 Task: Search one way flight ticket for 5 adults, 2 children, 1 infant in seat and 1 infant on lap in economy from San Jose: Norman Y. Mineta San Jose International Airport to South Bend: South Bend International Airport on 8-6-2023. Choice of flights is Southwest. Number of bags: 1 carry on bag. Price is upto 98000. Outbound departure time preference is 23:15.
Action: Mouse moved to (223, 318)
Screenshot: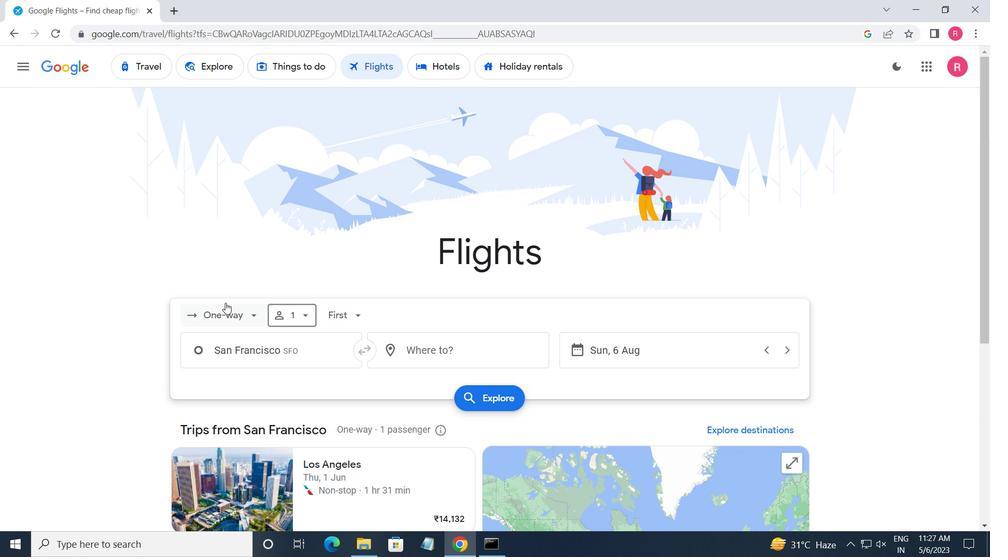 
Action: Mouse pressed left at (223, 318)
Screenshot: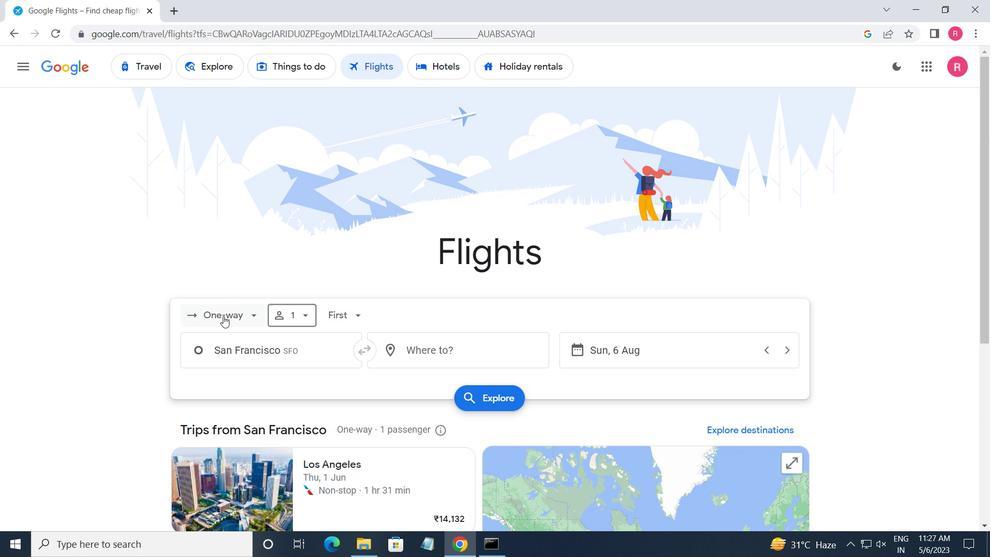 
Action: Mouse moved to (255, 364)
Screenshot: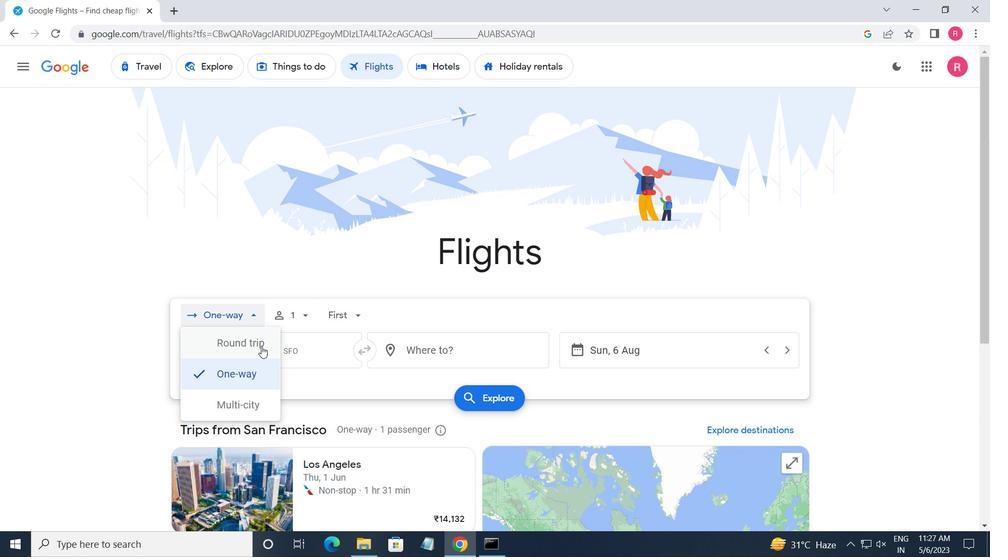 
Action: Mouse pressed left at (255, 364)
Screenshot: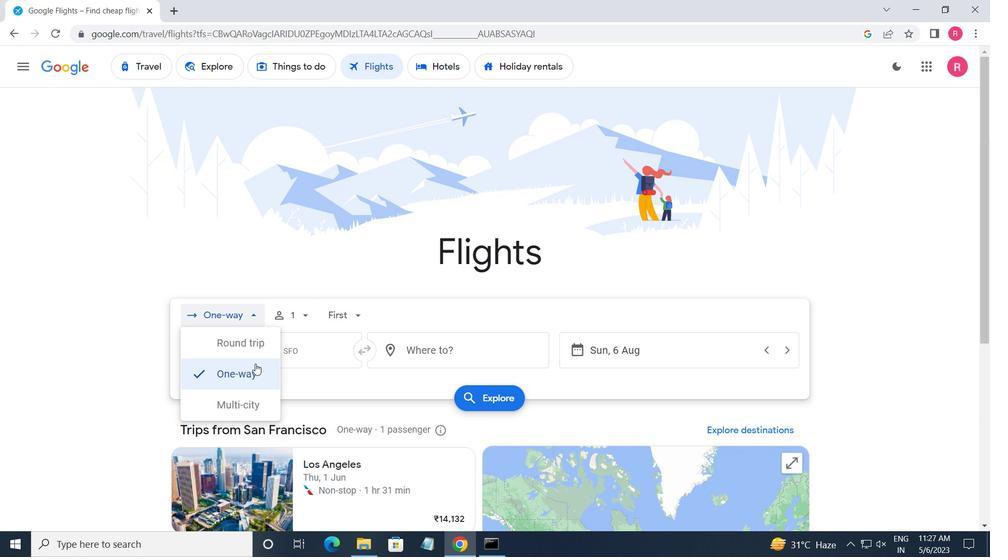 
Action: Mouse moved to (289, 323)
Screenshot: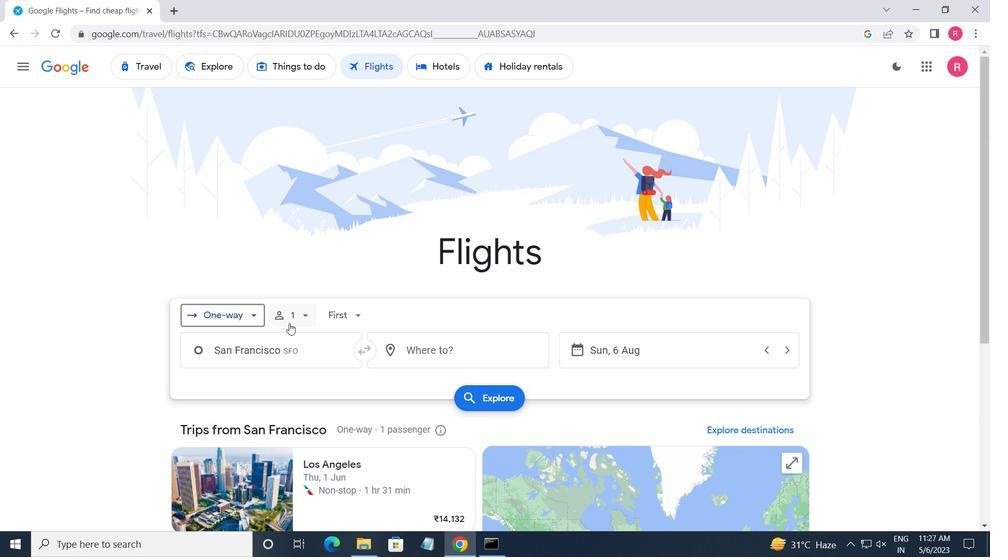 
Action: Mouse pressed left at (289, 323)
Screenshot: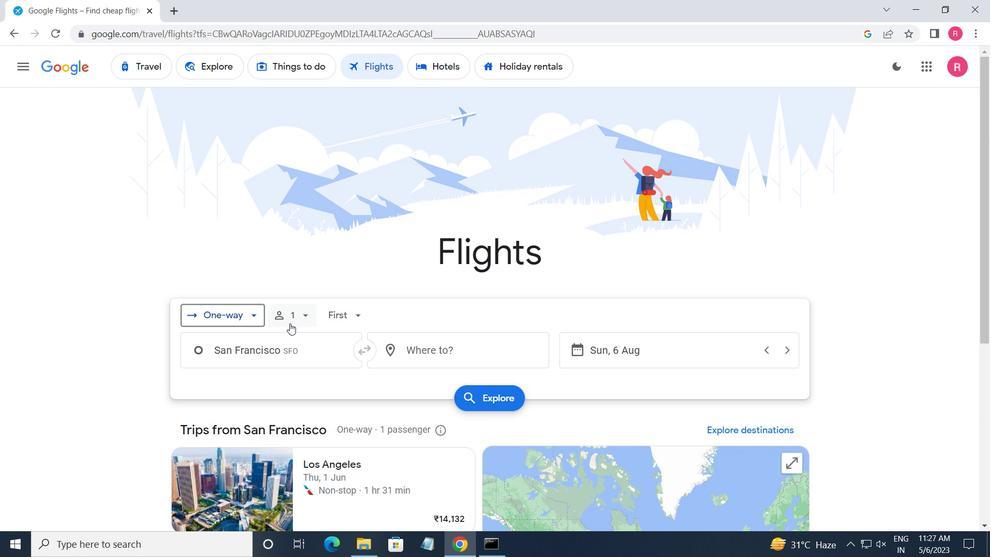 
Action: Mouse moved to (412, 356)
Screenshot: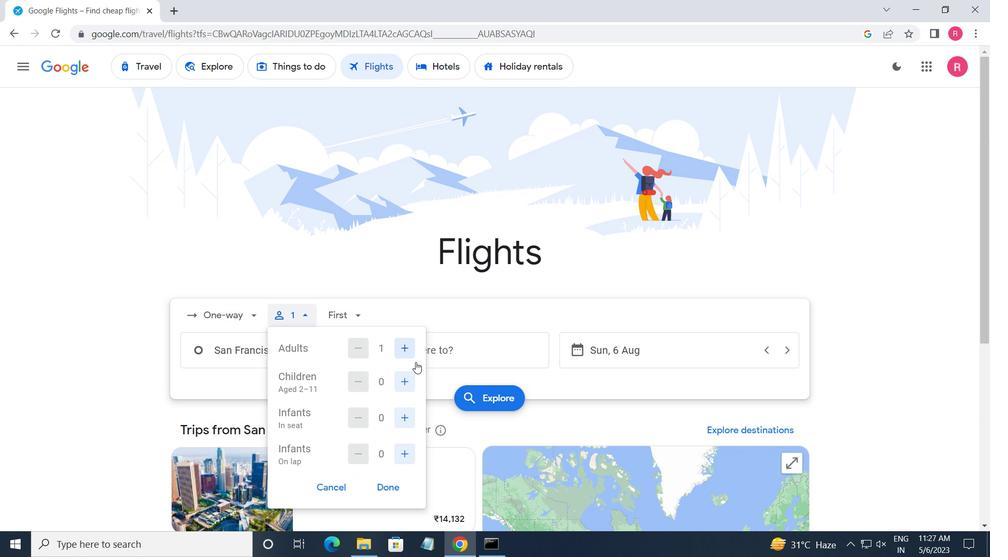 
Action: Mouse pressed left at (412, 356)
Screenshot: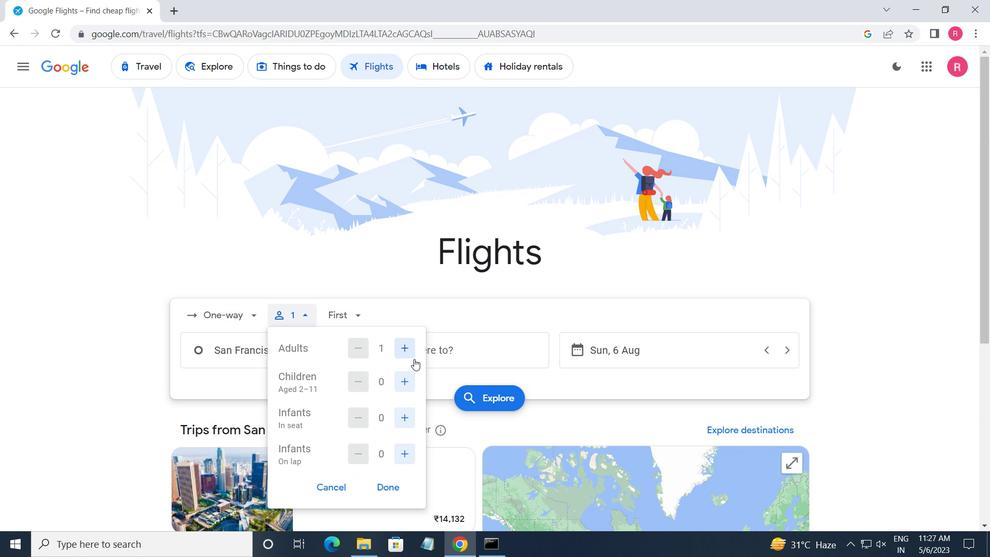 
Action: Mouse pressed left at (412, 356)
Screenshot: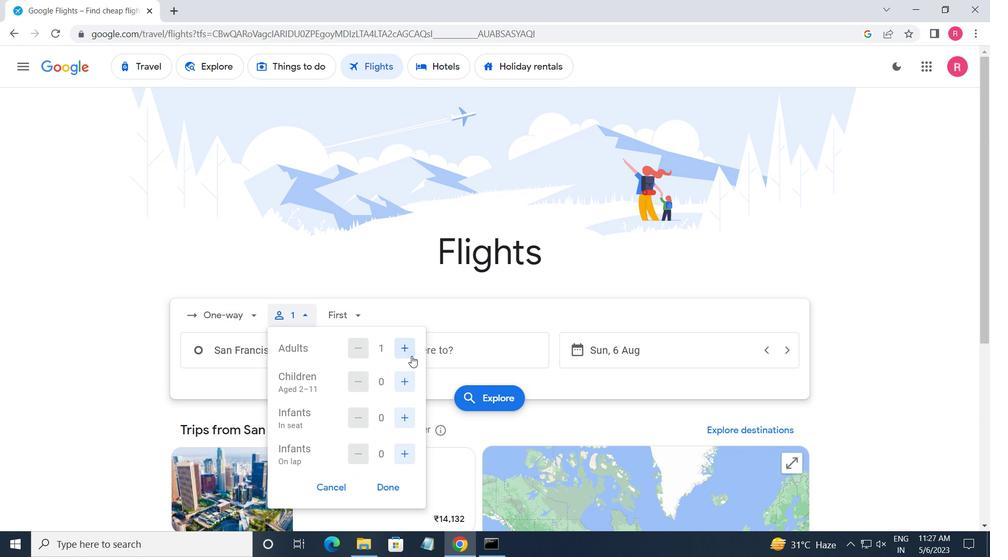 
Action: Mouse pressed left at (412, 356)
Screenshot: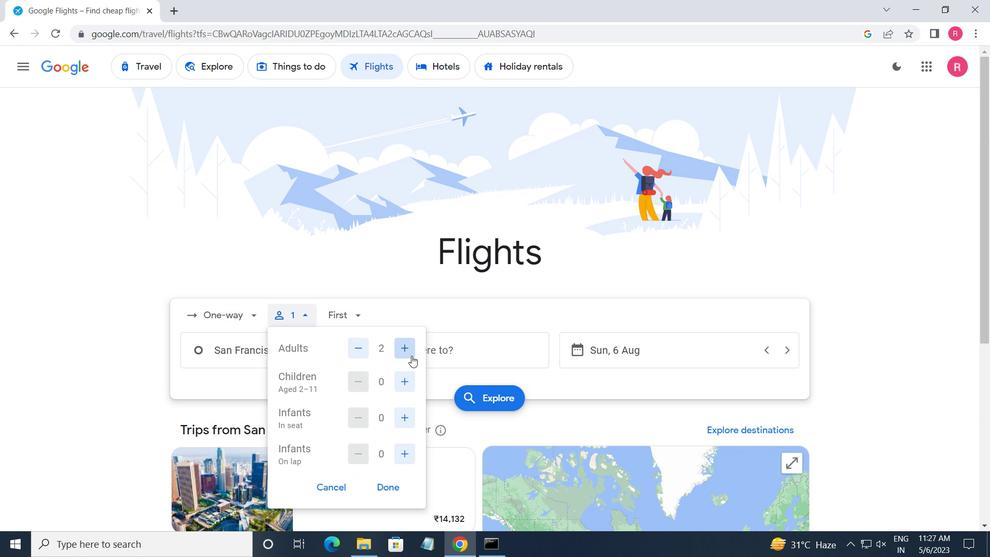 
Action: Mouse pressed left at (412, 356)
Screenshot: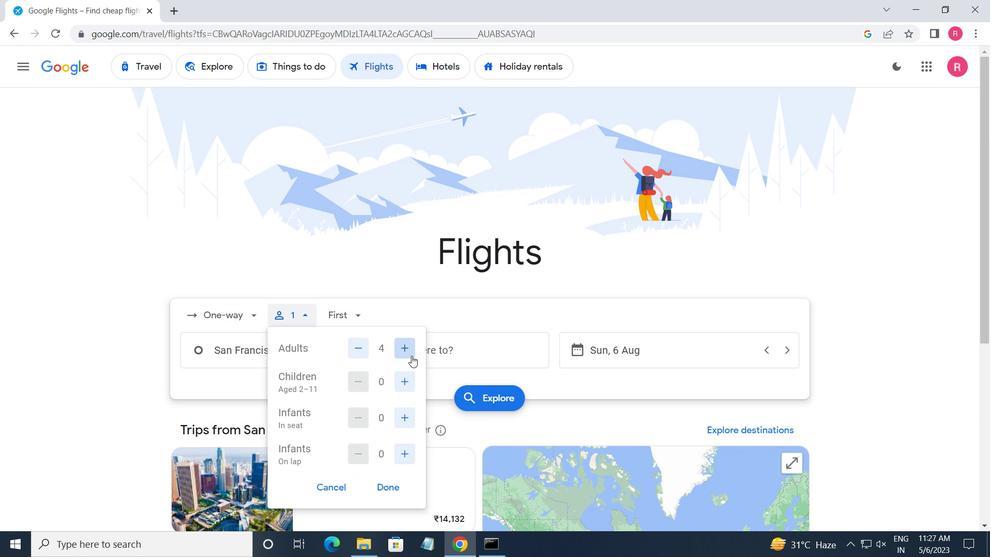 
Action: Mouse moved to (406, 379)
Screenshot: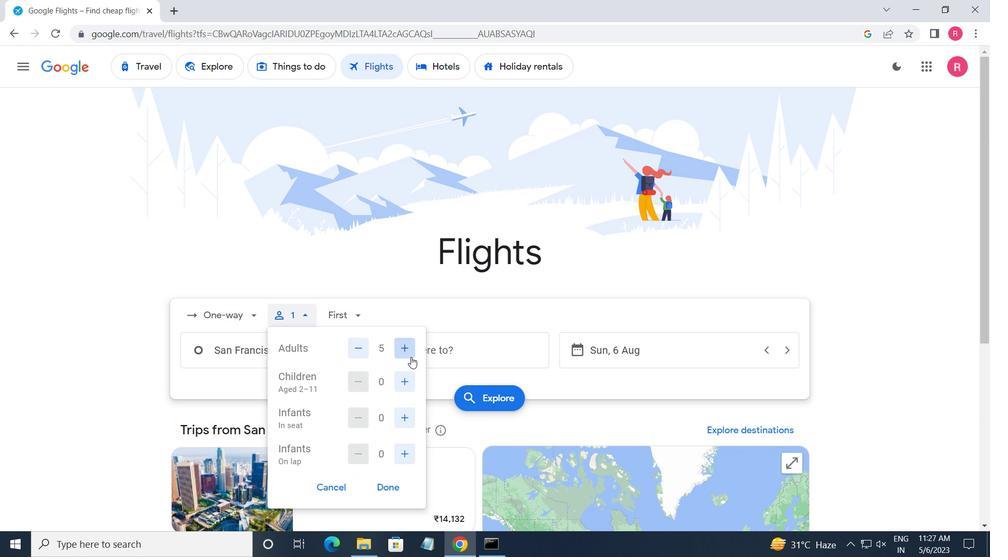 
Action: Mouse pressed left at (406, 379)
Screenshot: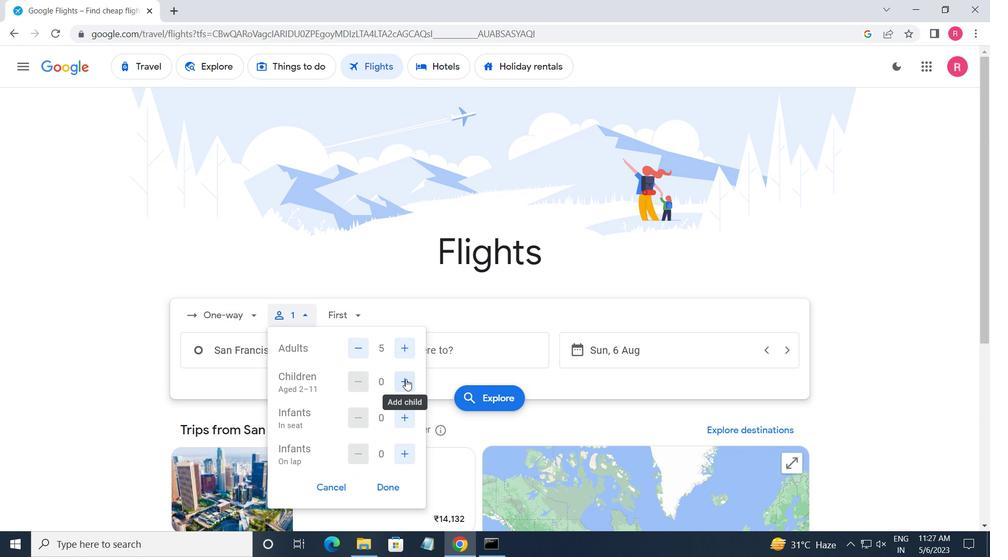 
Action: Mouse pressed left at (406, 379)
Screenshot: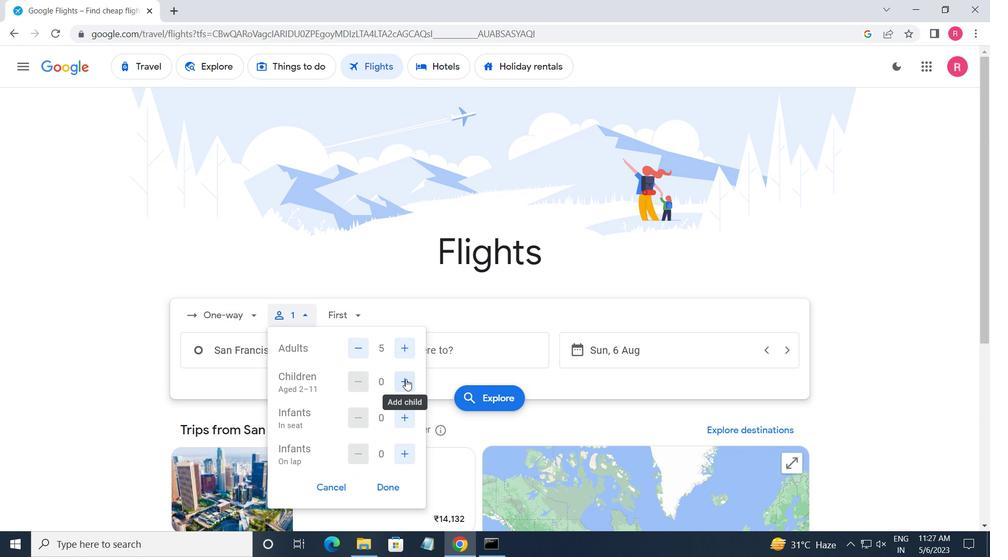
Action: Mouse moved to (406, 425)
Screenshot: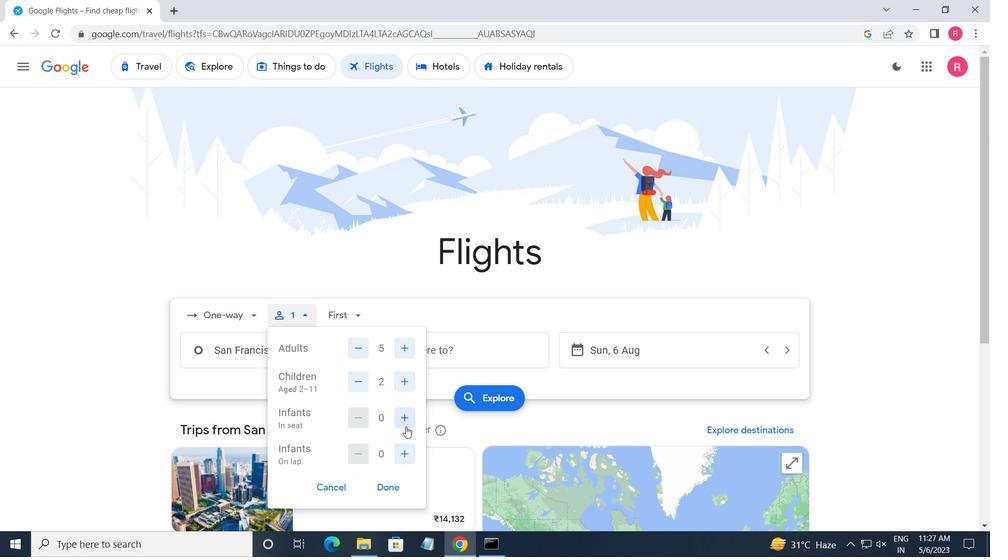 
Action: Mouse pressed left at (406, 425)
Screenshot: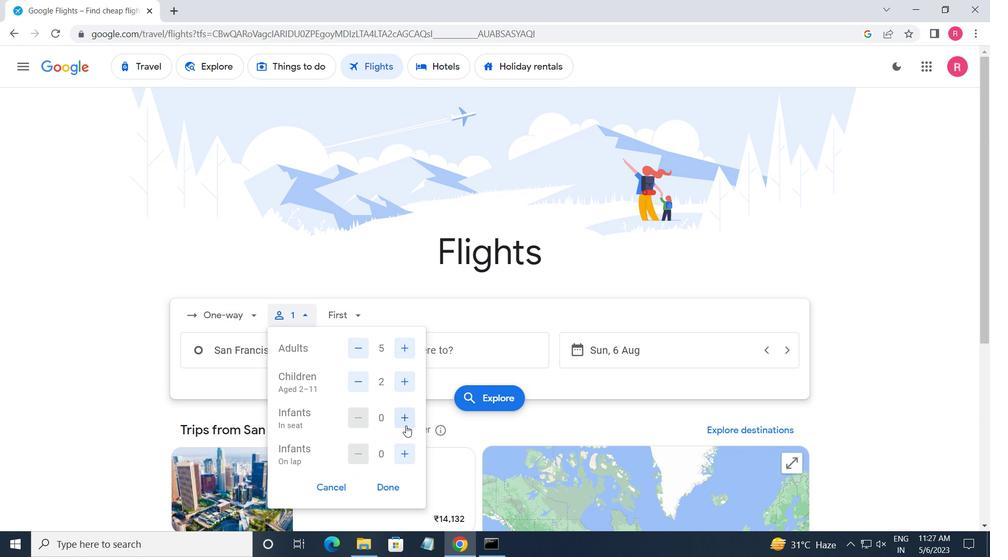 
Action: Mouse moved to (407, 448)
Screenshot: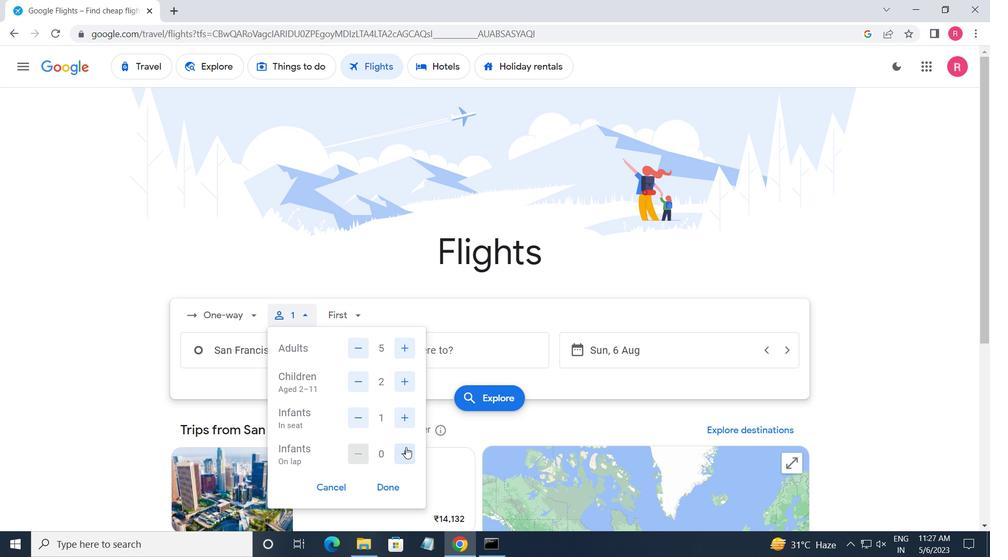 
Action: Mouse pressed left at (407, 448)
Screenshot: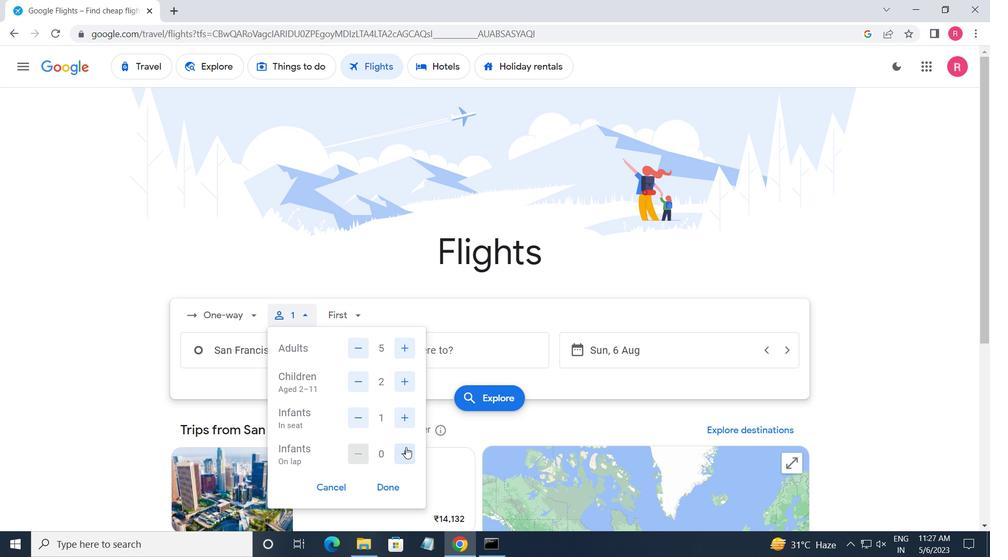 
Action: Mouse moved to (393, 484)
Screenshot: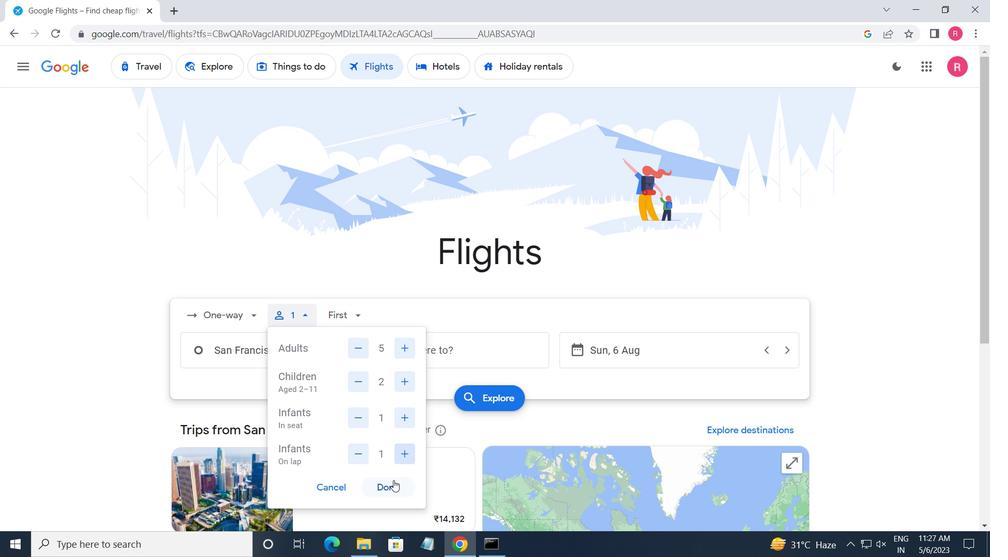 
Action: Mouse pressed left at (393, 484)
Screenshot: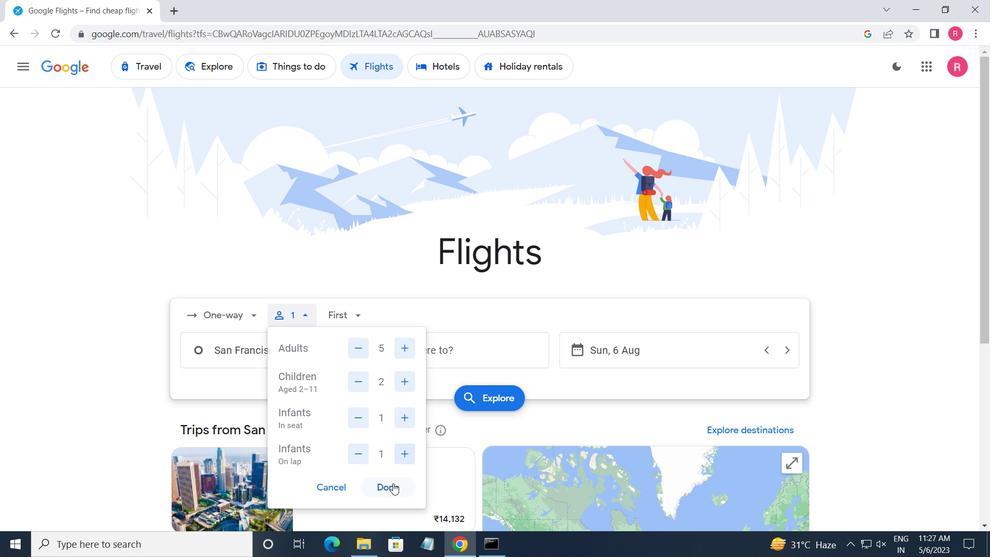 
Action: Mouse moved to (359, 316)
Screenshot: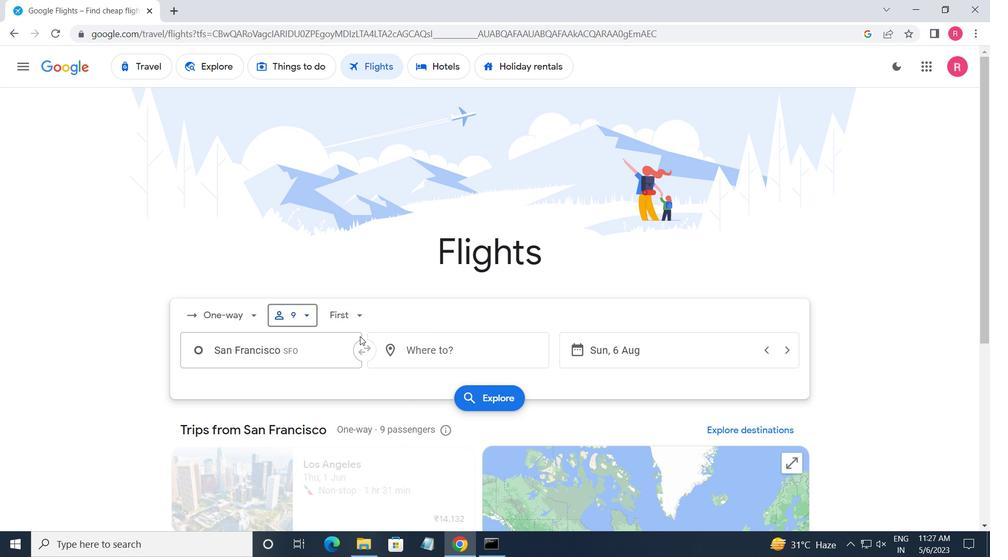 
Action: Mouse pressed left at (359, 316)
Screenshot: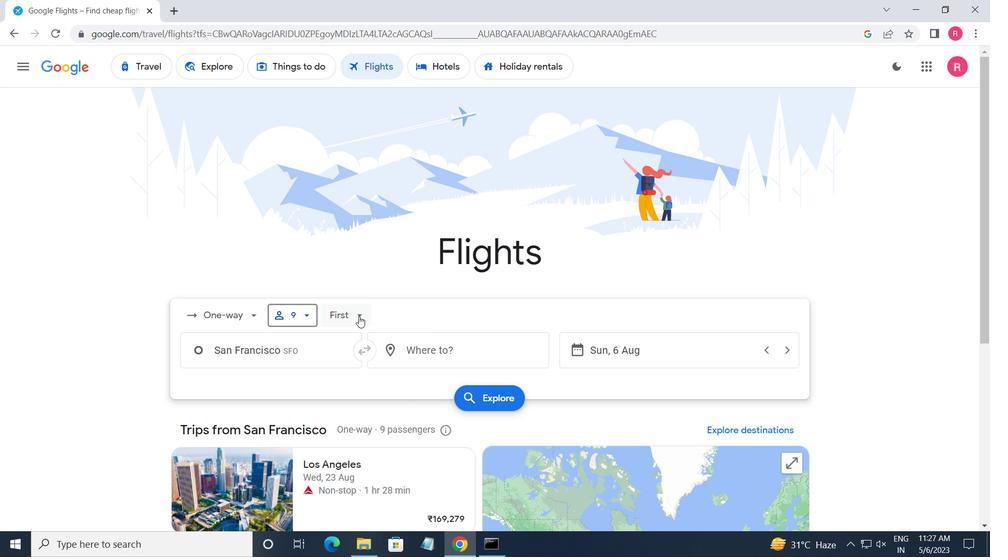 
Action: Mouse moved to (364, 346)
Screenshot: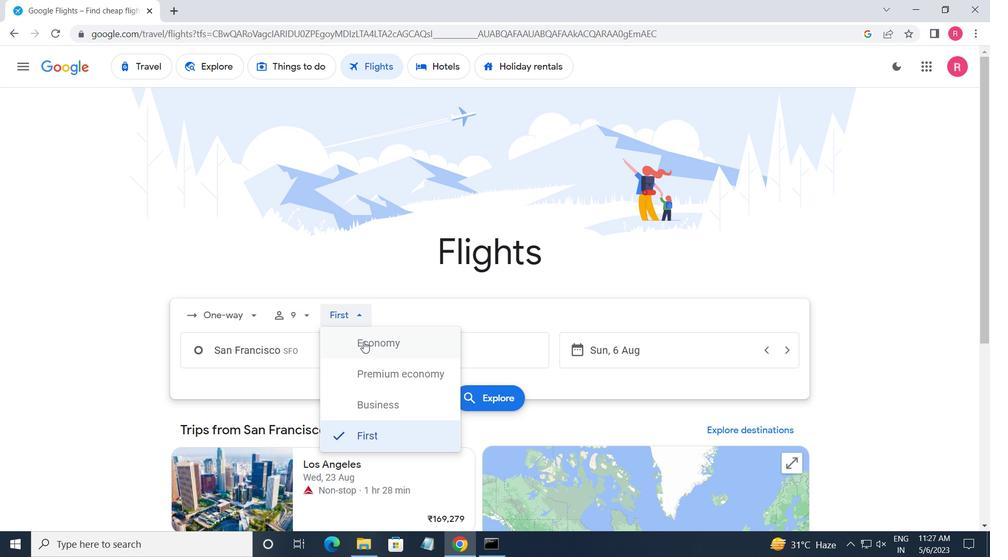 
Action: Mouse pressed left at (364, 346)
Screenshot: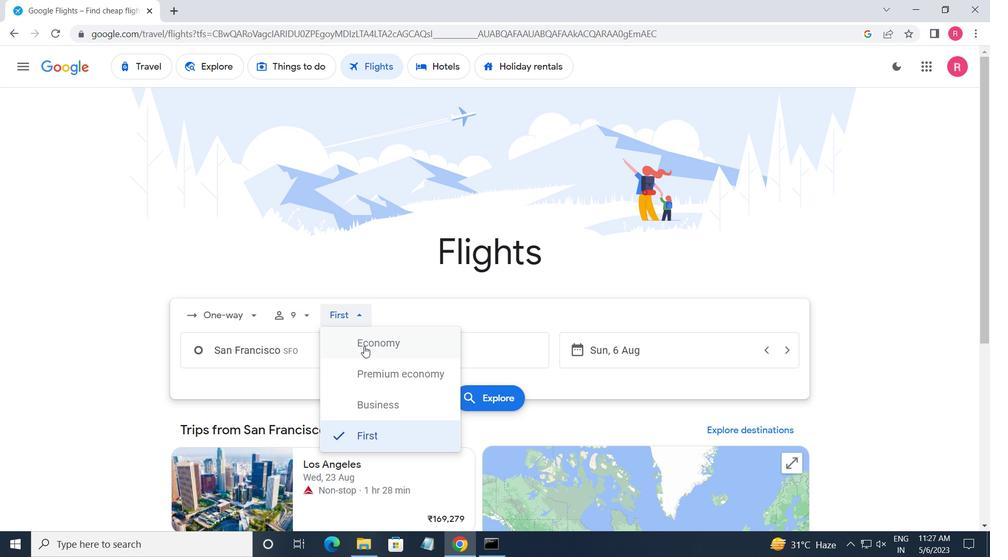 
Action: Mouse moved to (325, 349)
Screenshot: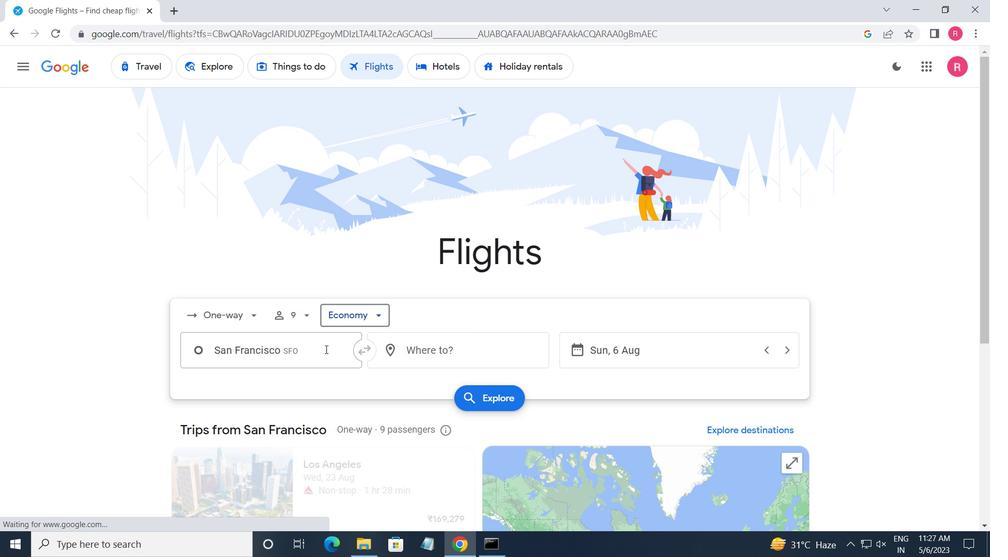 
Action: Mouse pressed left at (325, 349)
Screenshot: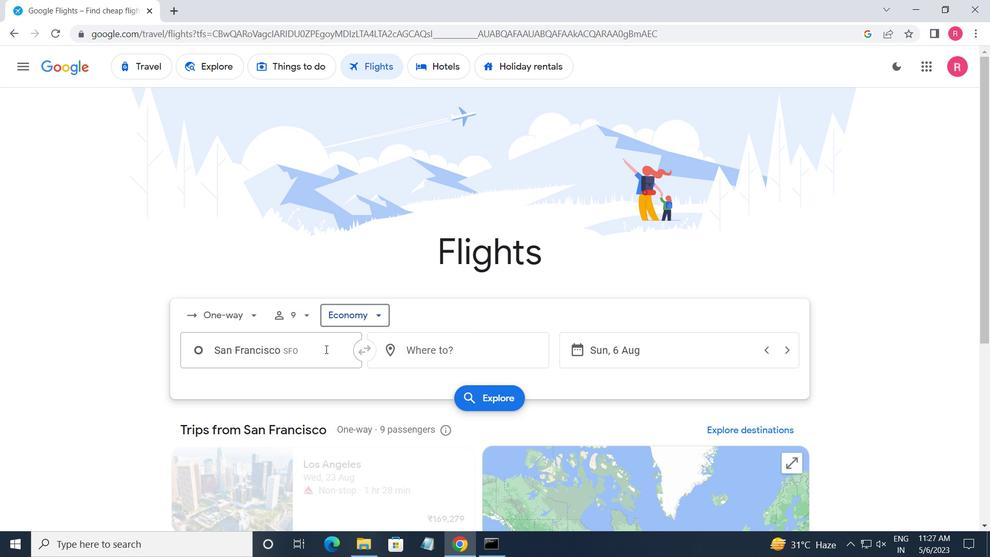 
Action: Mouse moved to (324, 349)
Screenshot: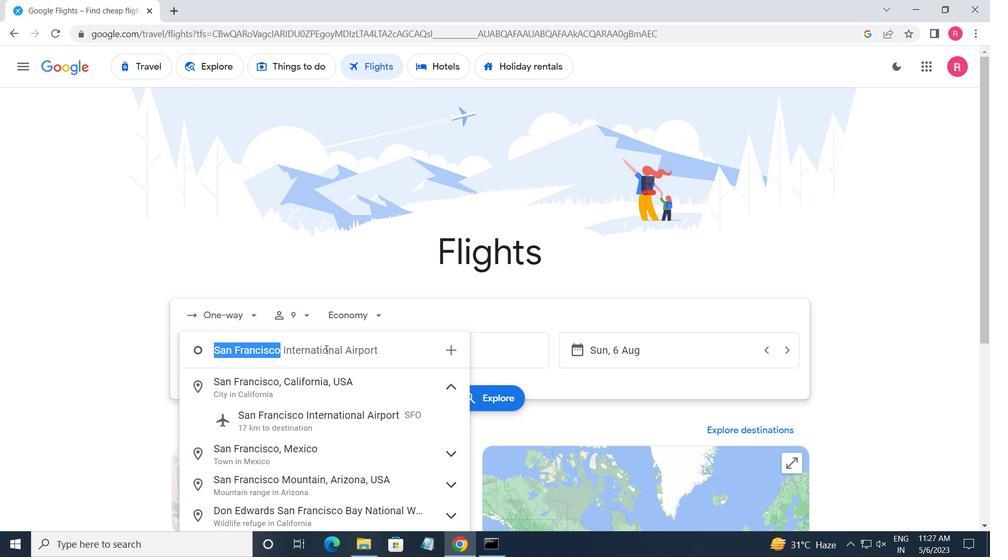 
Action: Key pressed <Key.shift>SAN<Key.space><Key.shift_r>JOSE
Screenshot: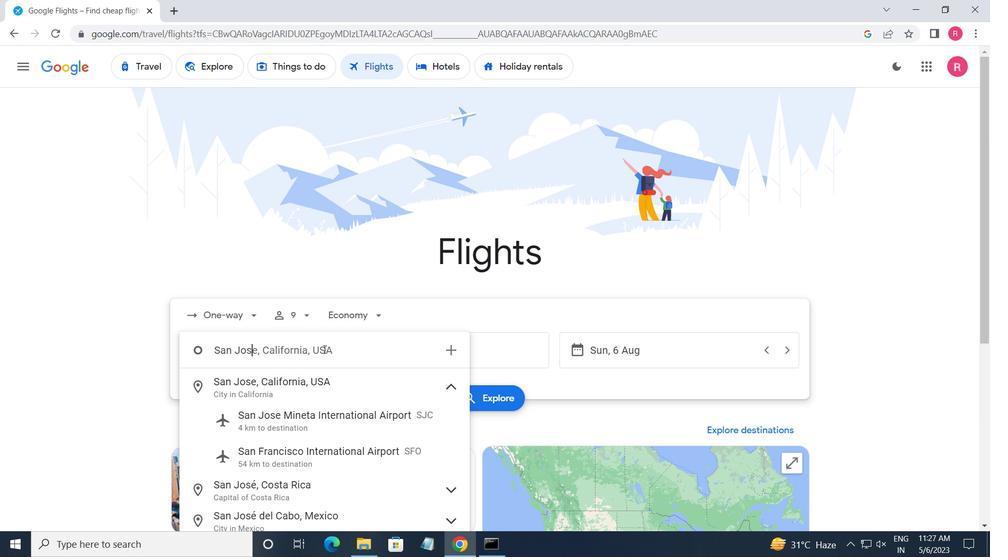 
Action: Mouse moved to (291, 368)
Screenshot: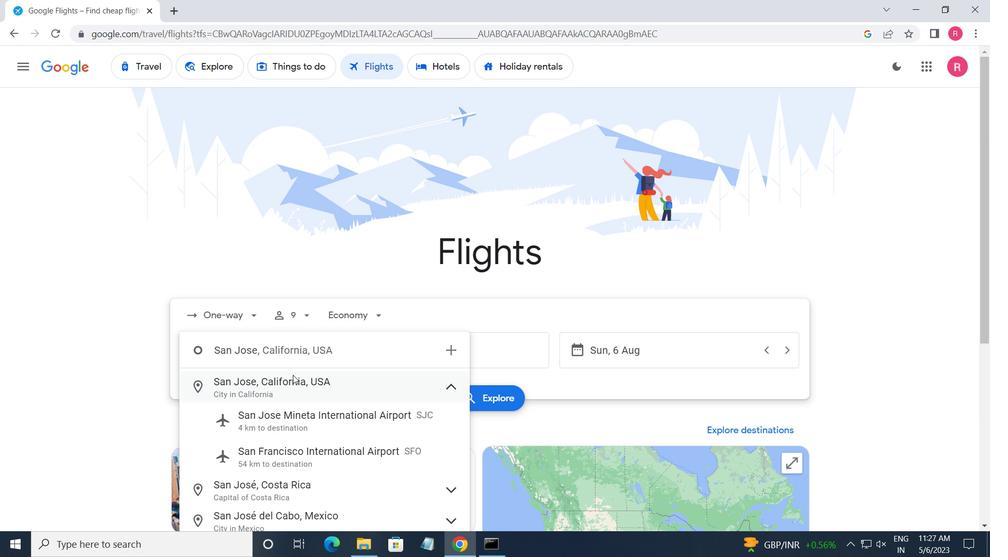 
Action: Key pressed <Key.space><Key.shift_r>NOR<Key.backspace><Key.backspace><Key.backspace><Key.backspace><Key.backspace>E<Key.enter>
Screenshot: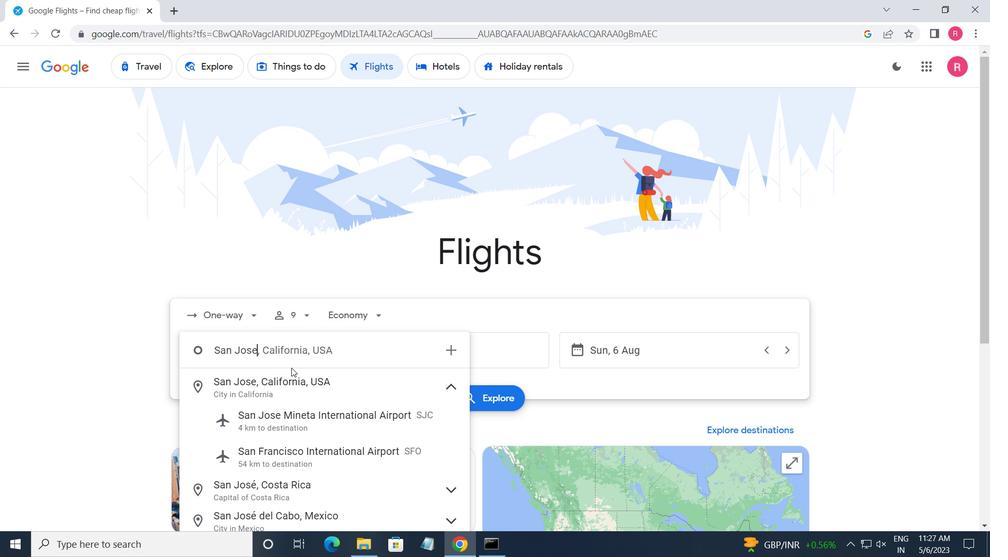 
Action: Mouse moved to (455, 352)
Screenshot: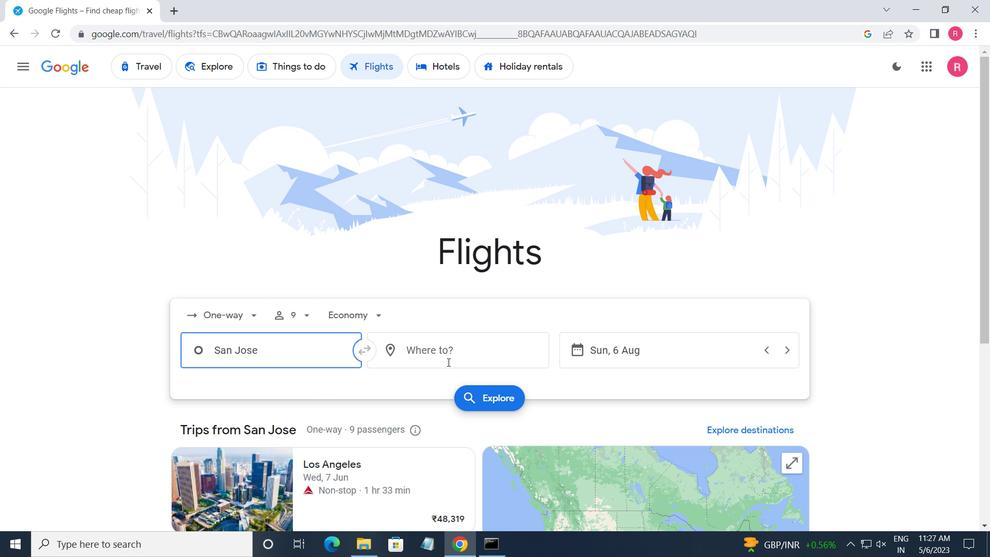 
Action: Mouse pressed left at (455, 352)
Screenshot: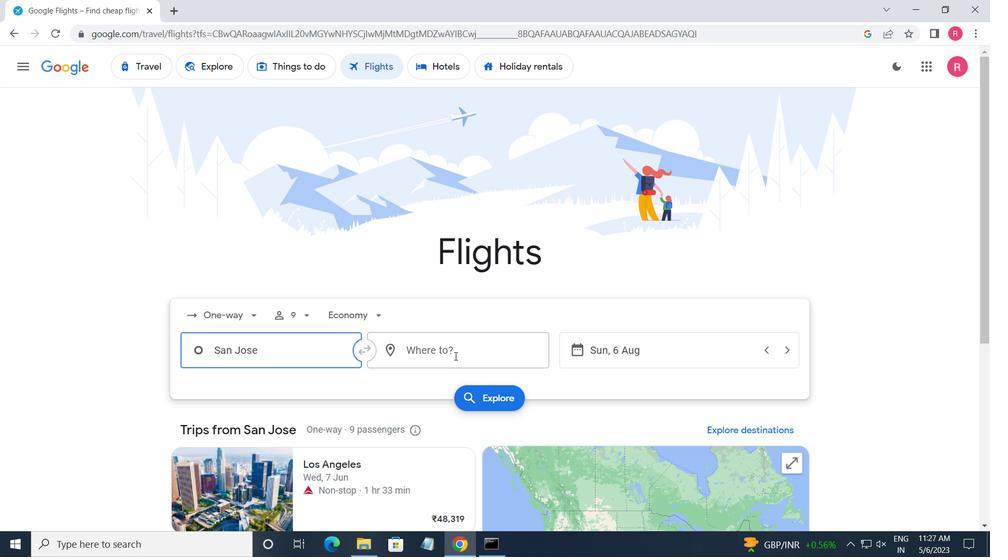 
Action: Mouse moved to (456, 357)
Screenshot: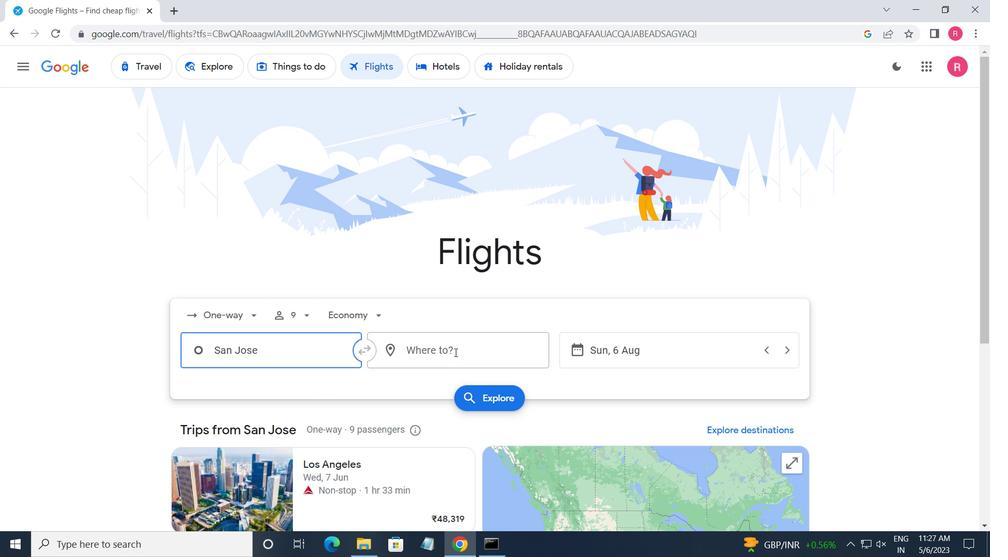 
Action: Key pressed <Key.shift>SOUTH<Key.space><Key.shift_r>BEND
Screenshot: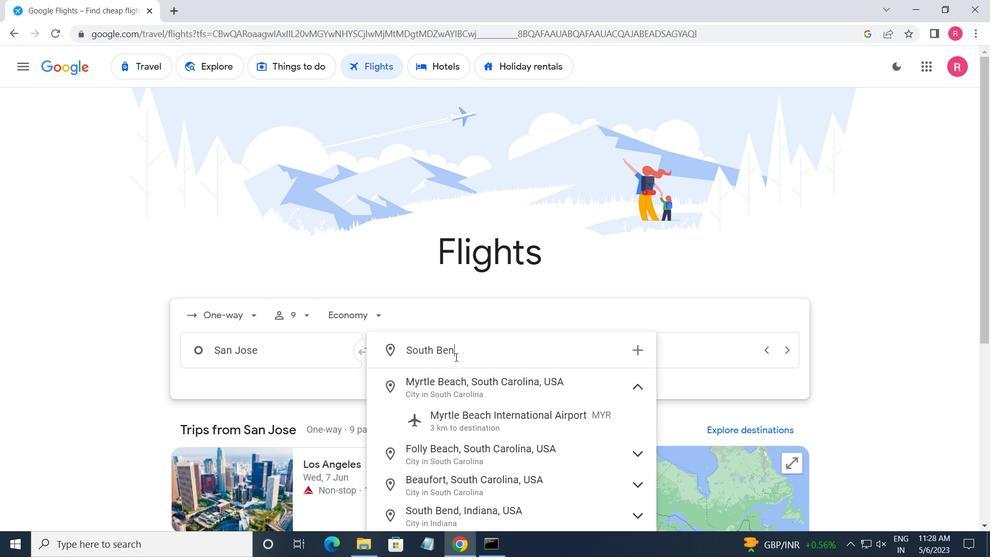
Action: Mouse moved to (482, 411)
Screenshot: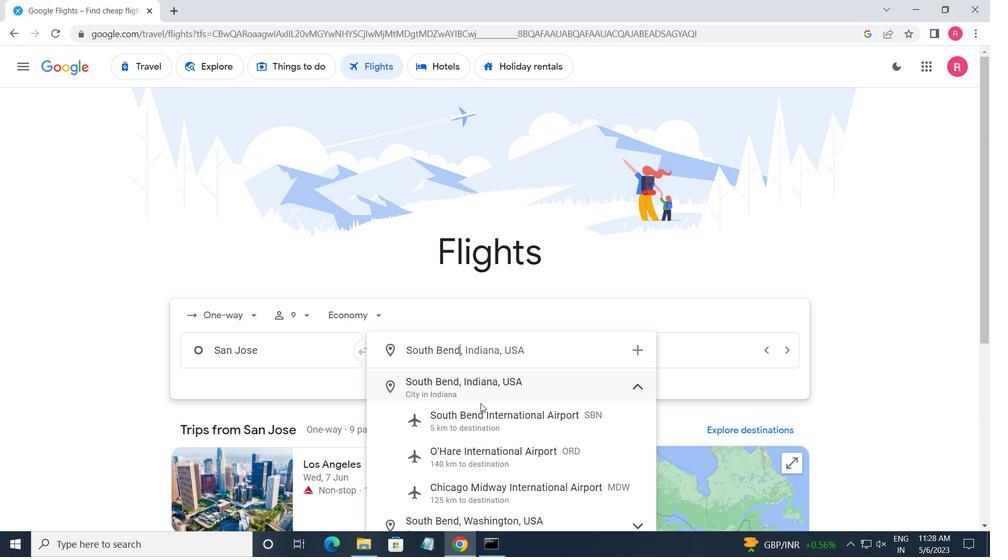 
Action: Mouse pressed left at (482, 411)
Screenshot: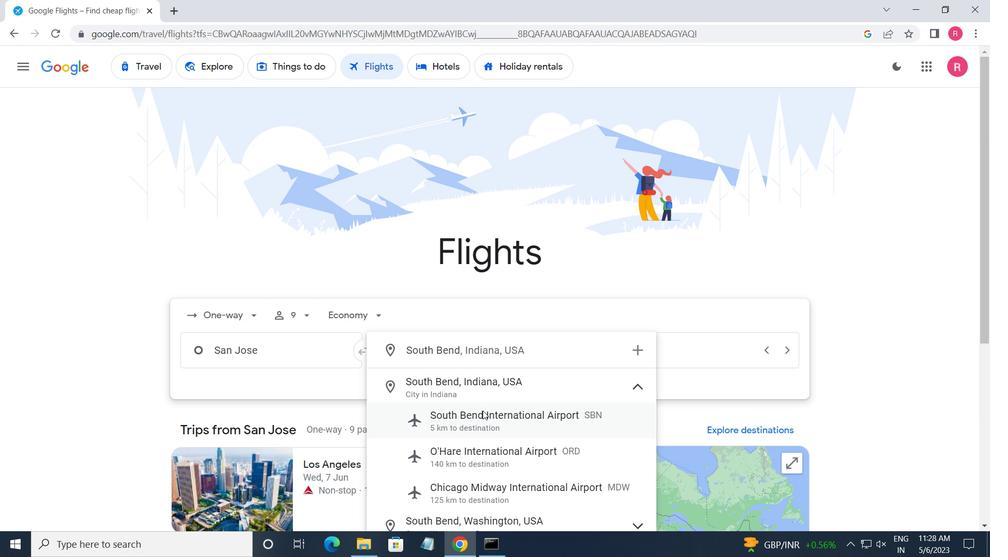 
Action: Mouse moved to (711, 355)
Screenshot: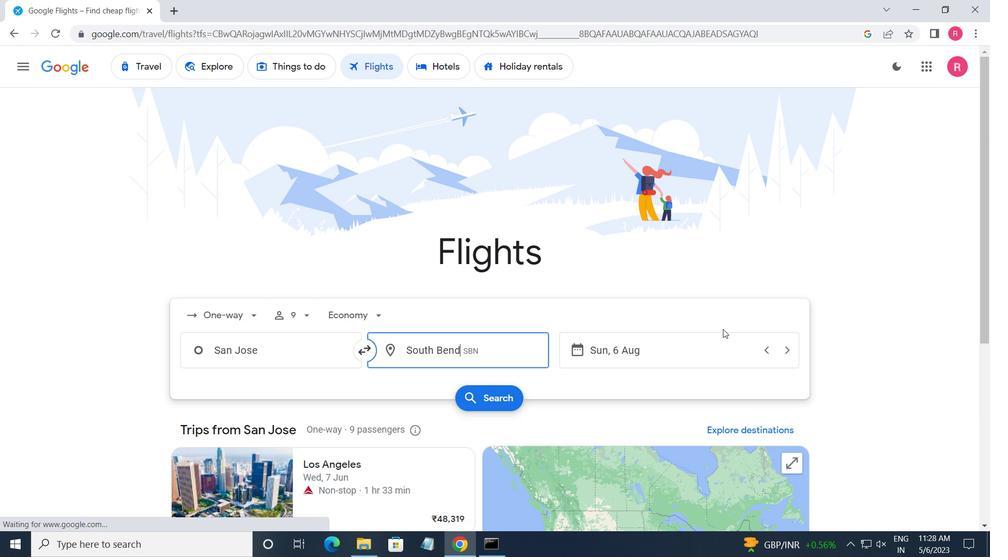
Action: Mouse pressed left at (711, 355)
Screenshot: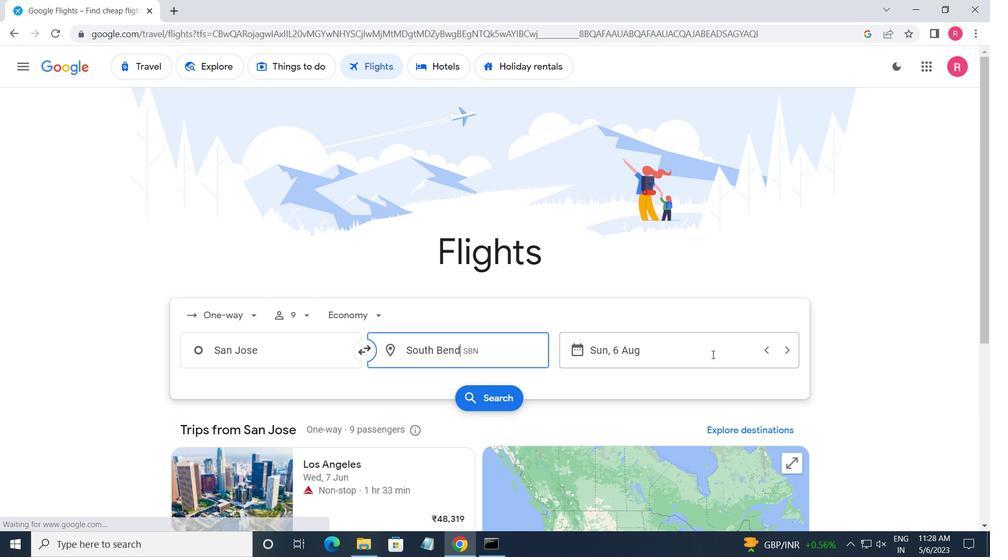 
Action: Mouse moved to (335, 332)
Screenshot: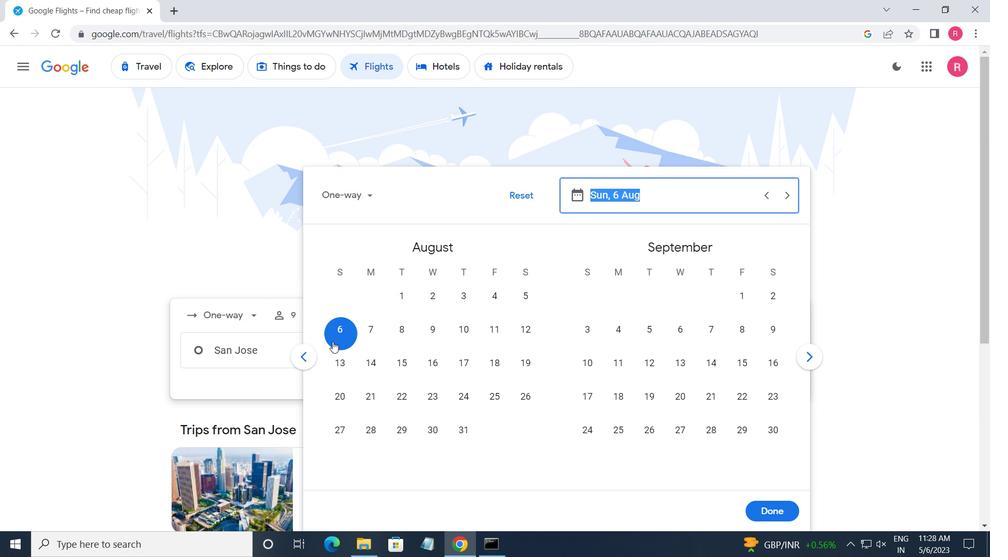 
Action: Mouse pressed left at (335, 332)
Screenshot: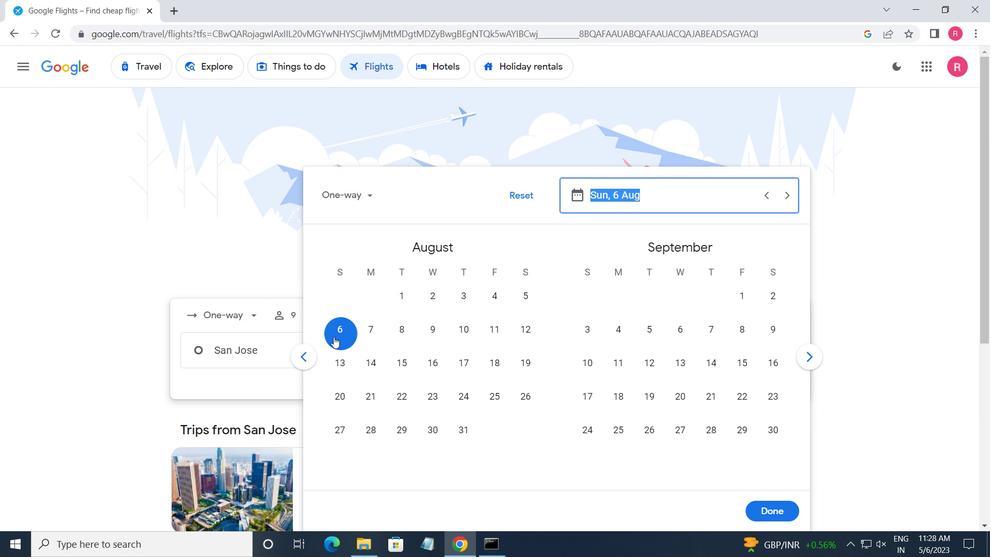 
Action: Mouse moved to (772, 506)
Screenshot: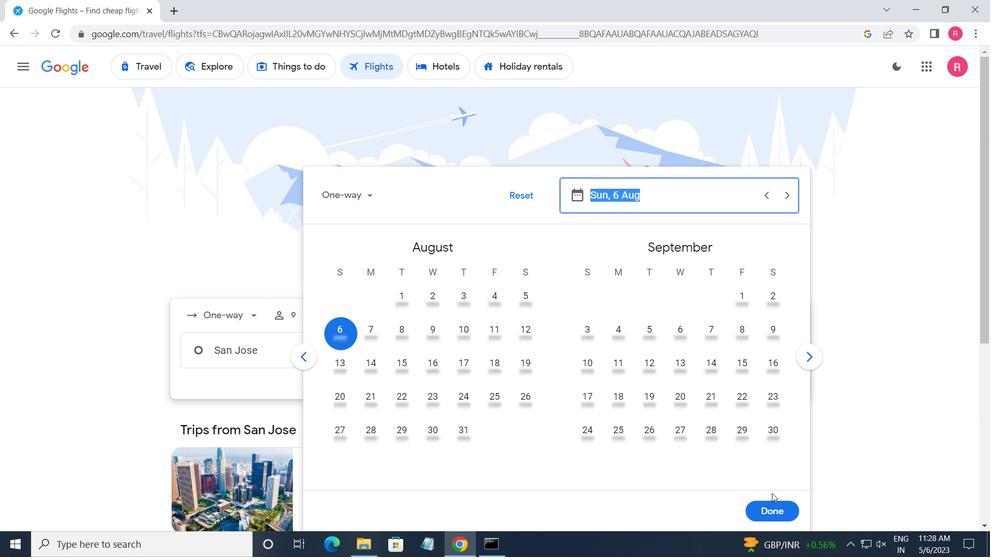 
Action: Mouse pressed left at (772, 506)
Screenshot: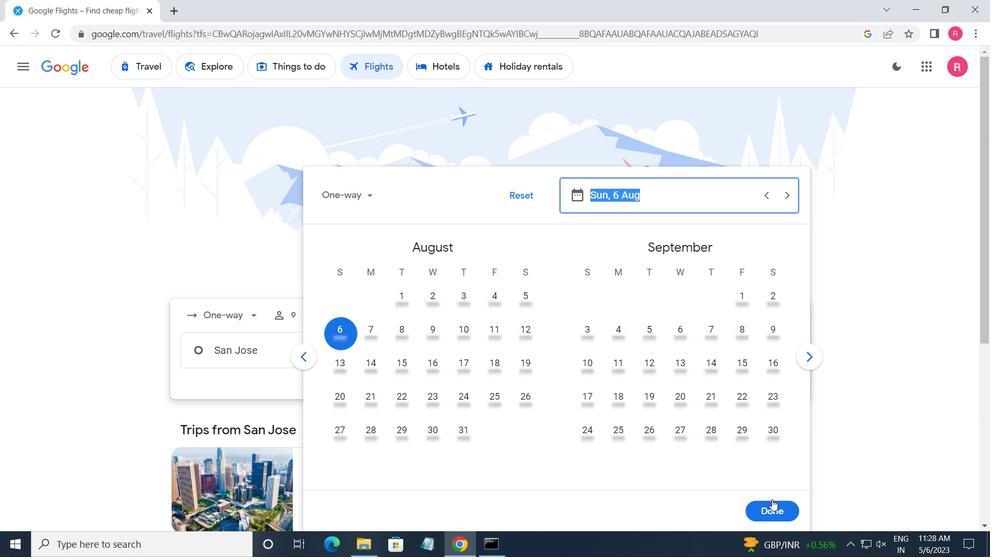 
Action: Mouse moved to (499, 404)
Screenshot: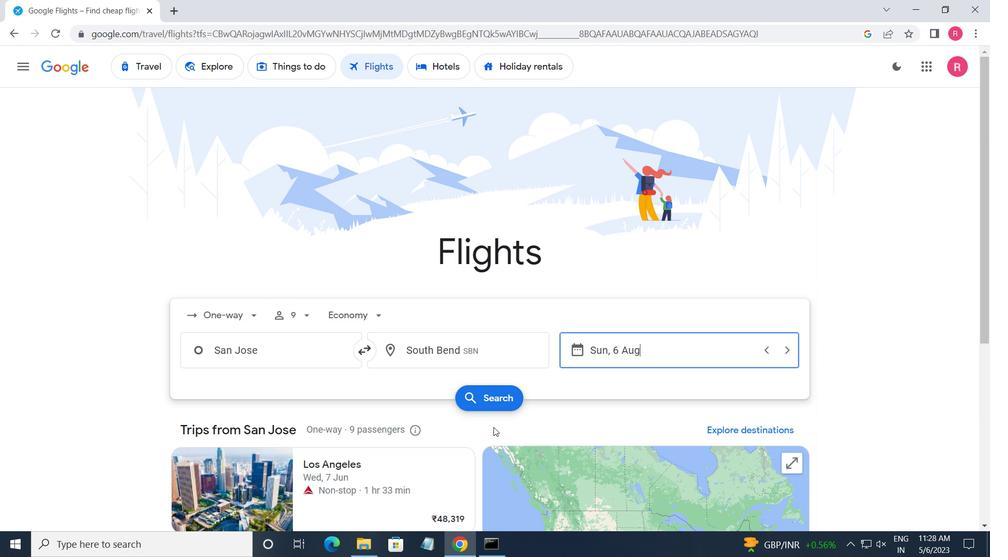 
Action: Mouse pressed left at (499, 404)
Screenshot: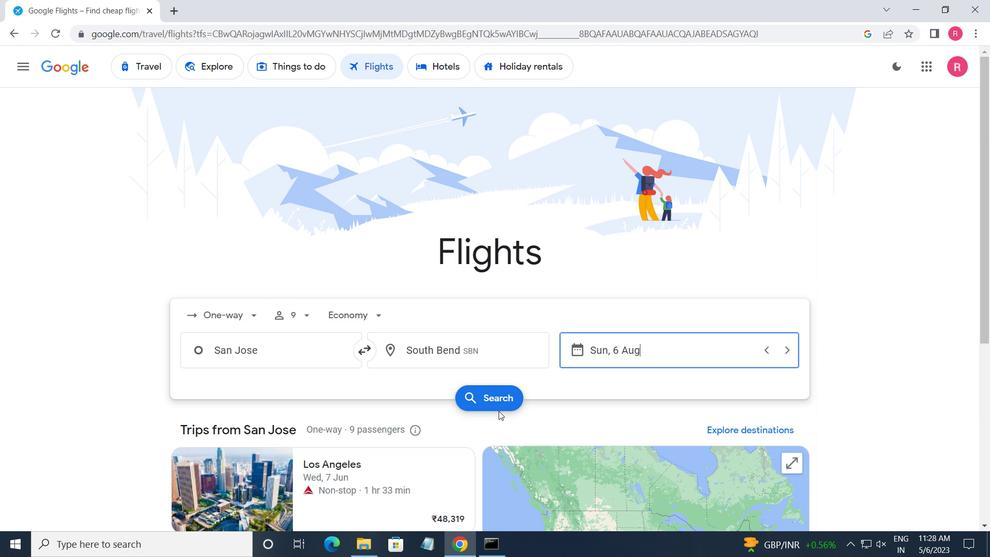 
Action: Mouse moved to (182, 183)
Screenshot: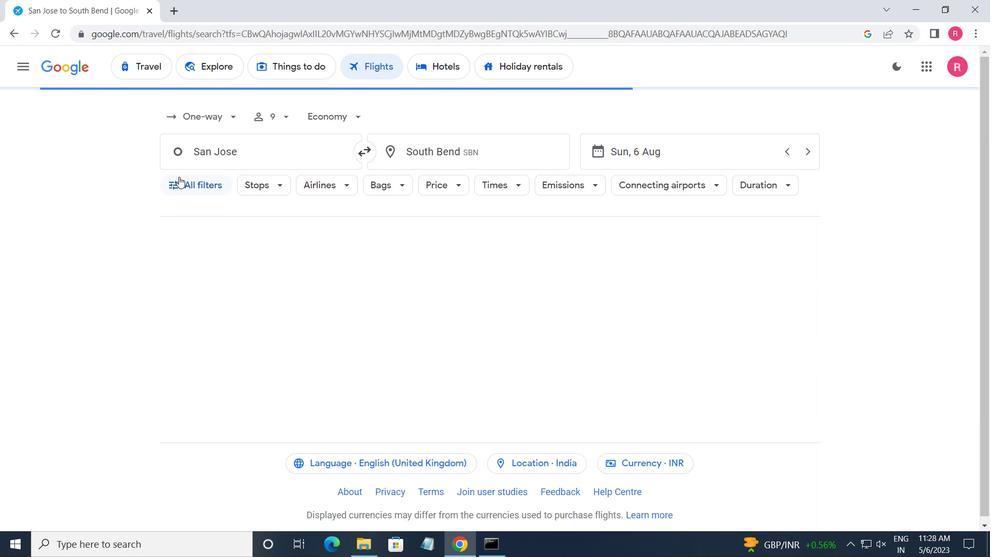 
Action: Mouse pressed left at (182, 183)
Screenshot: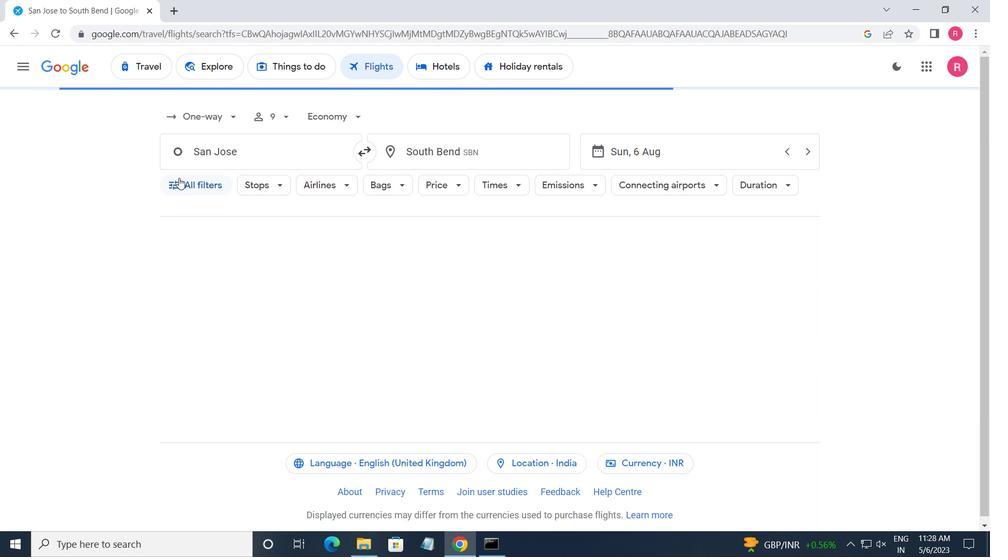 
Action: Mouse moved to (316, 305)
Screenshot: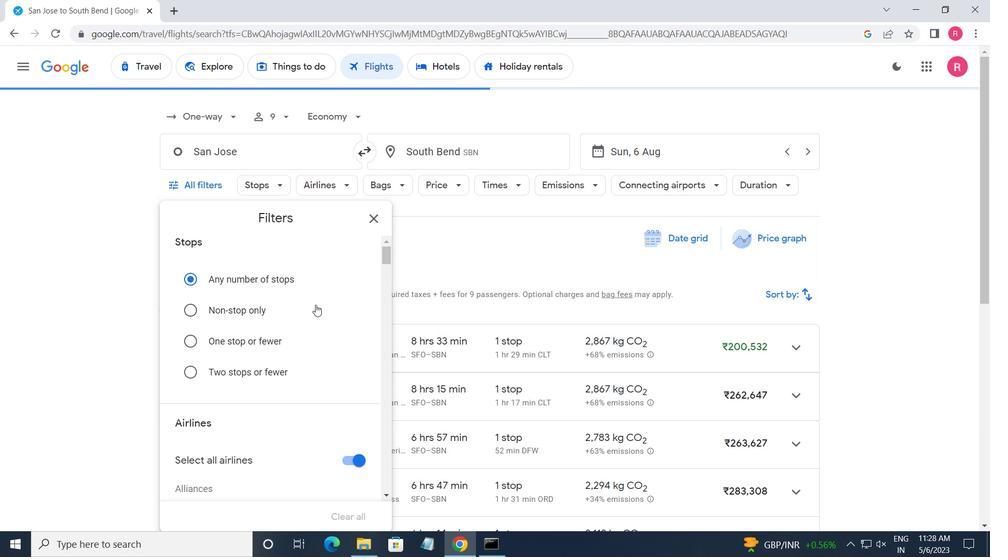 
Action: Mouse scrolled (316, 305) with delta (0, 0)
Screenshot: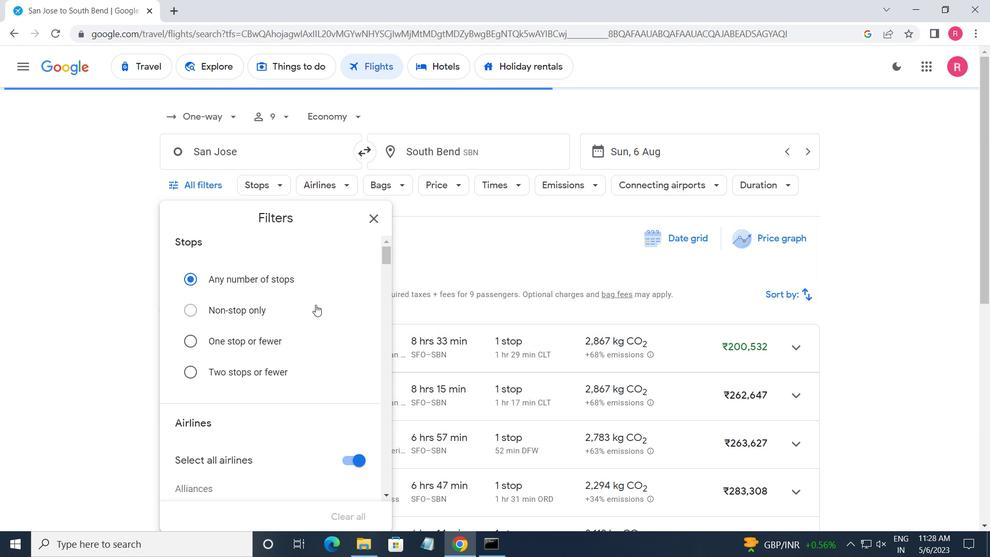 
Action: Mouse scrolled (316, 305) with delta (0, 0)
Screenshot: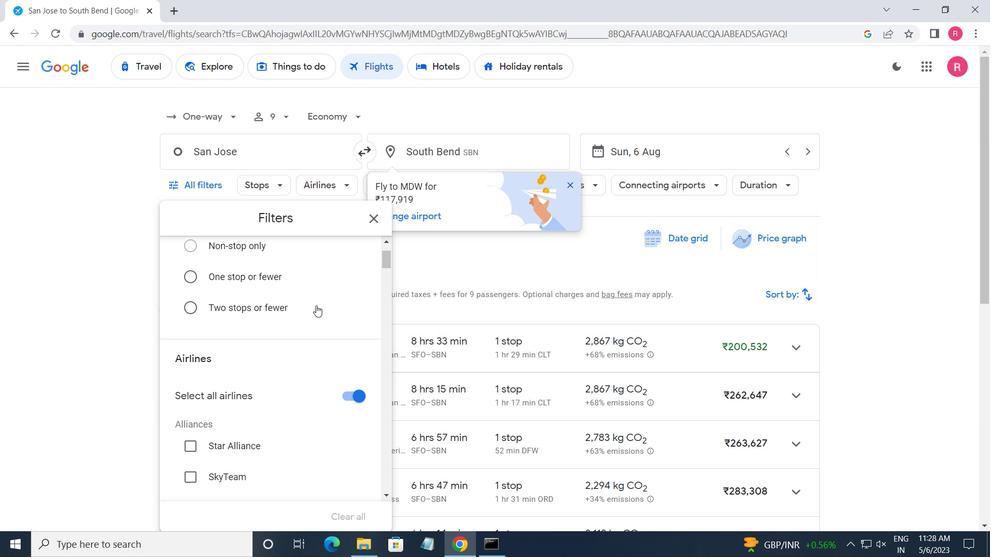 
Action: Mouse scrolled (316, 305) with delta (0, 0)
Screenshot: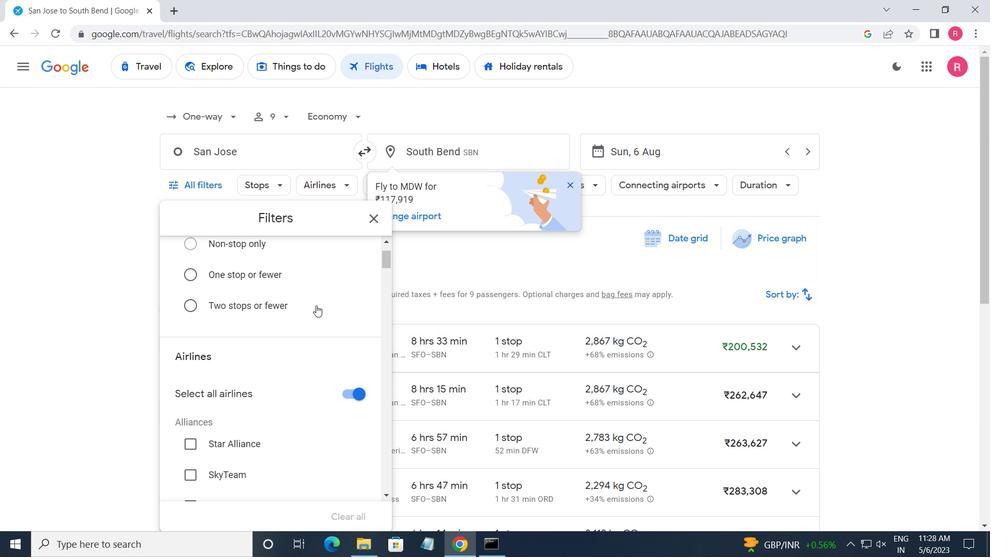
Action: Mouse scrolled (316, 305) with delta (0, 0)
Screenshot: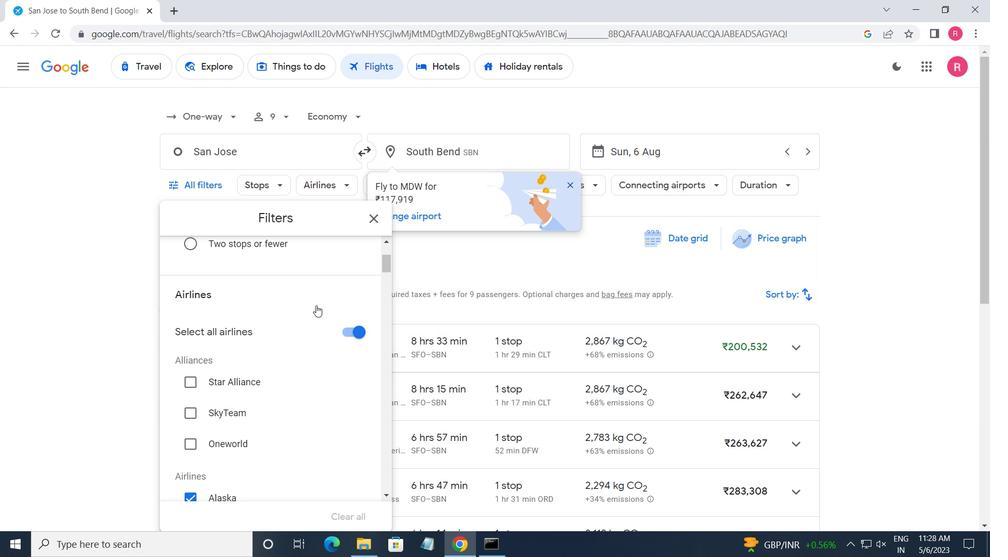 
Action: Mouse moved to (316, 305)
Screenshot: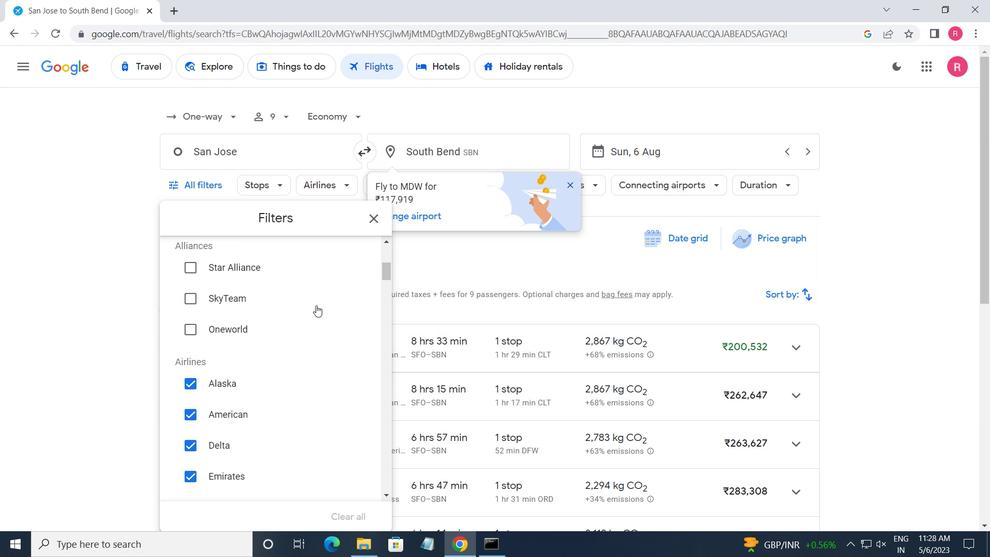 
Action: Mouse scrolled (316, 305) with delta (0, 0)
Screenshot: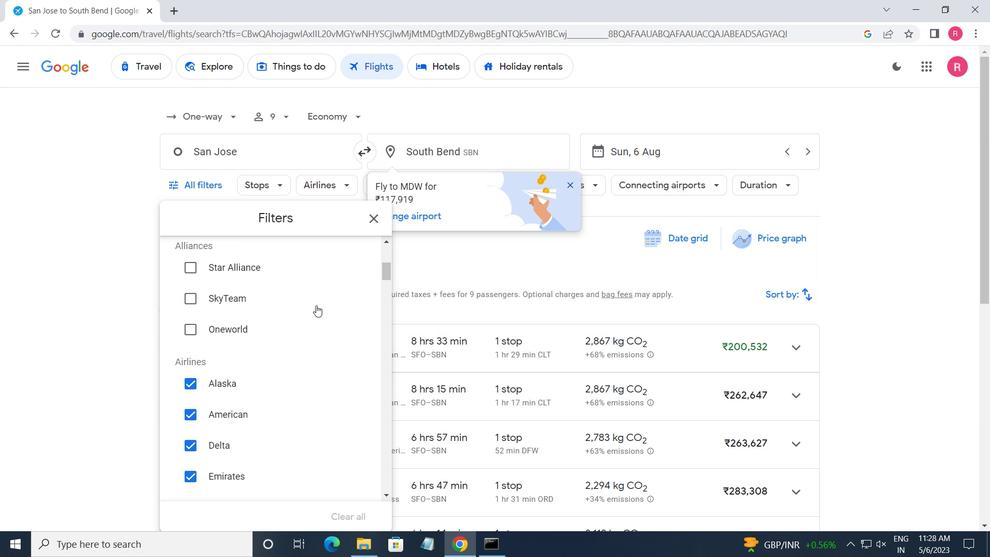 
Action: Mouse scrolled (316, 305) with delta (0, 0)
Screenshot: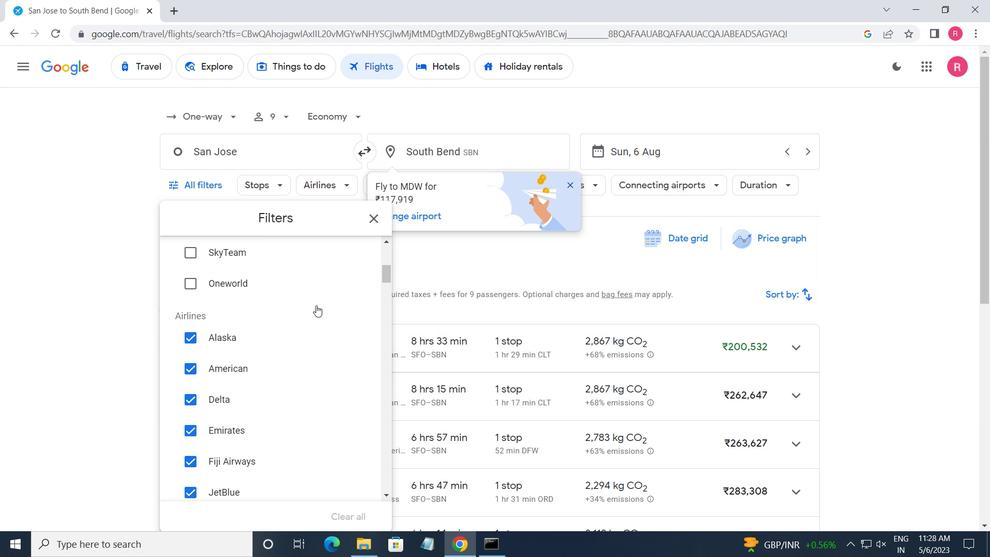 
Action: Mouse moved to (309, 350)
Screenshot: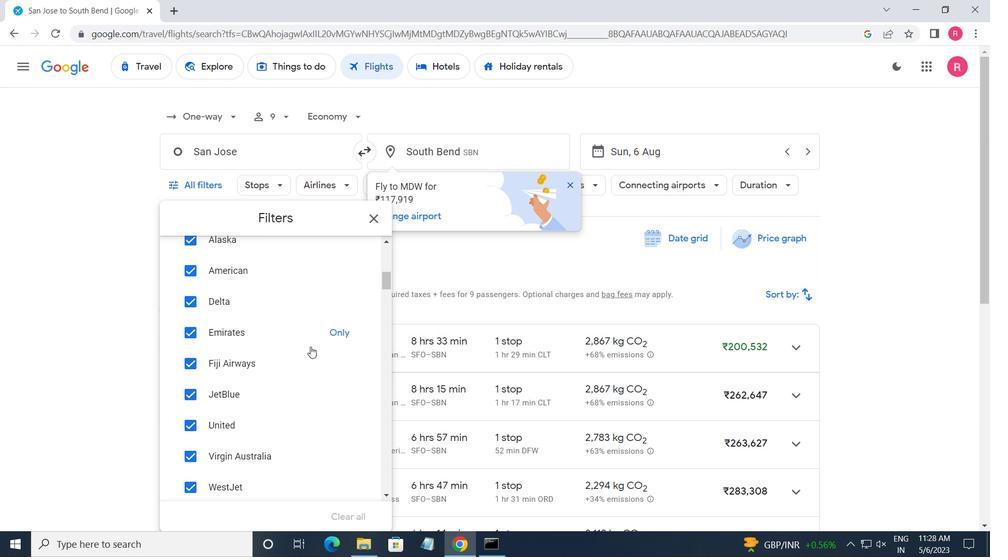 
Action: Mouse scrolled (309, 350) with delta (0, 0)
Screenshot: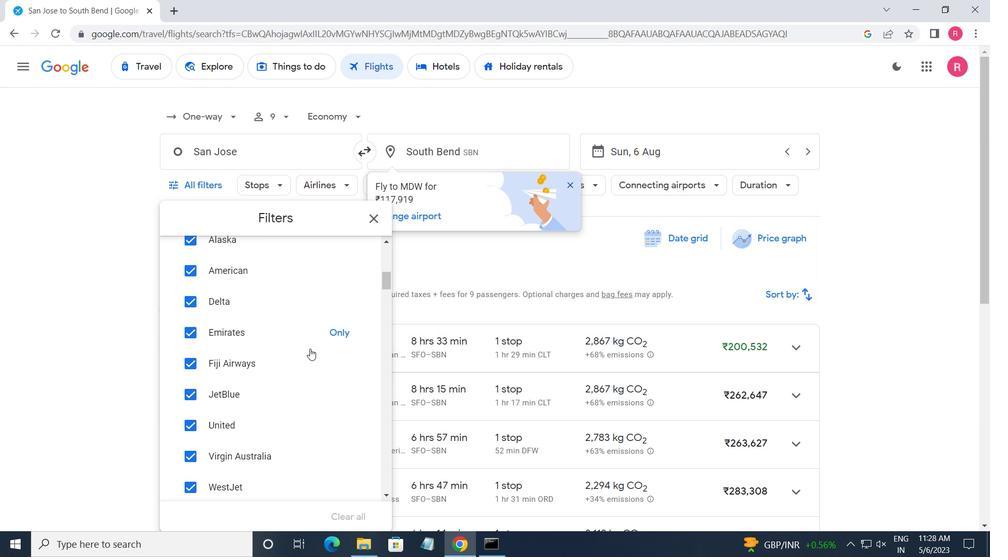 
Action: Mouse moved to (309, 351)
Screenshot: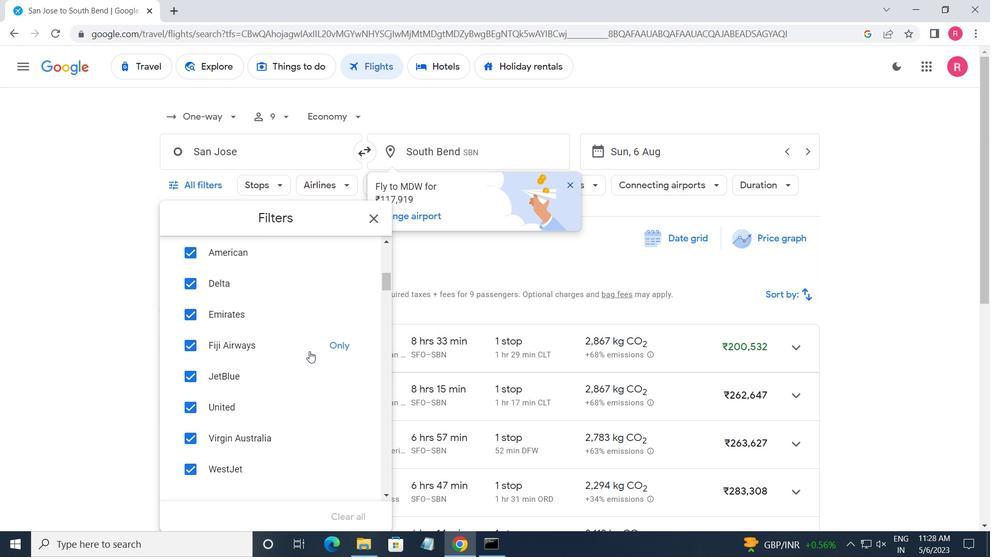 
Action: Mouse scrolled (309, 350) with delta (0, 0)
Screenshot: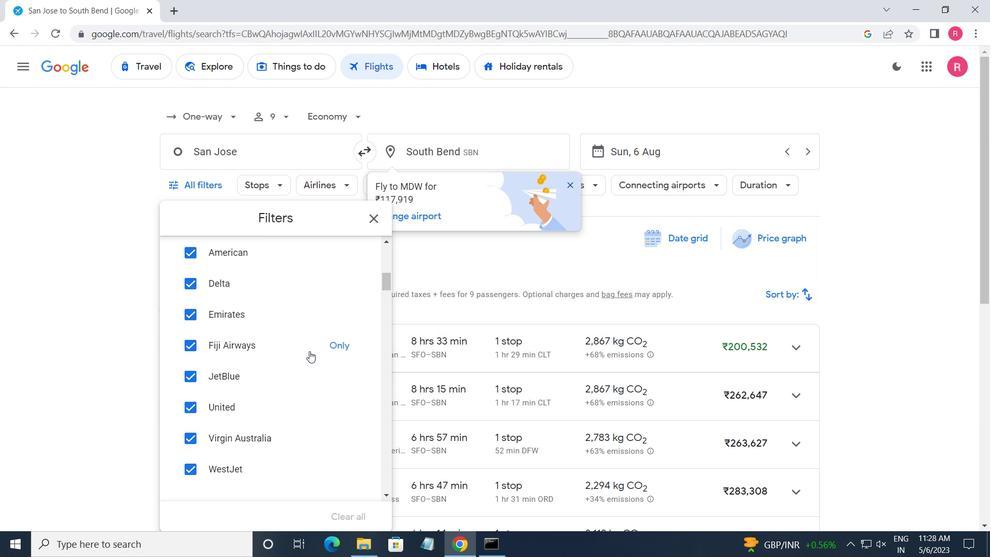 
Action: Mouse moved to (309, 349)
Screenshot: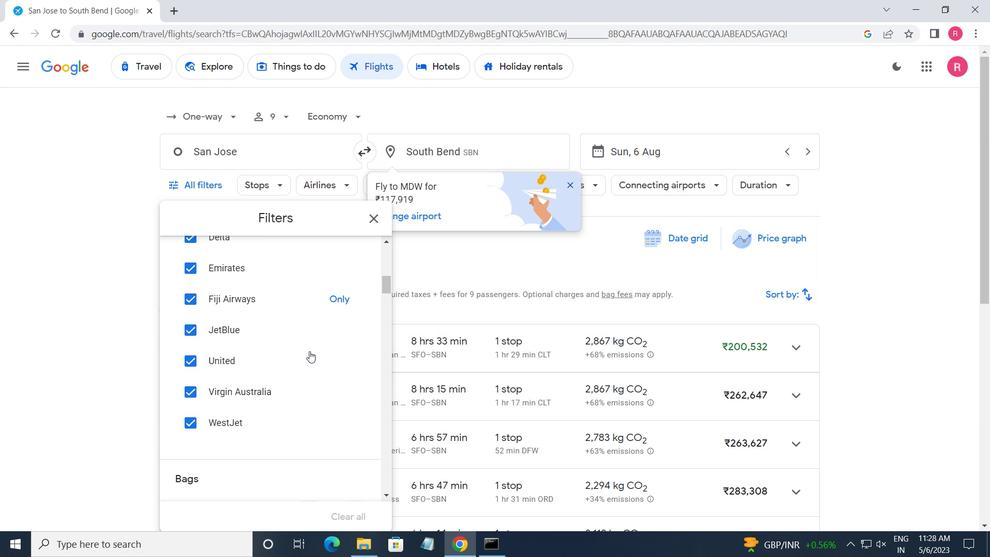 
Action: Mouse scrolled (309, 349) with delta (0, 0)
Screenshot: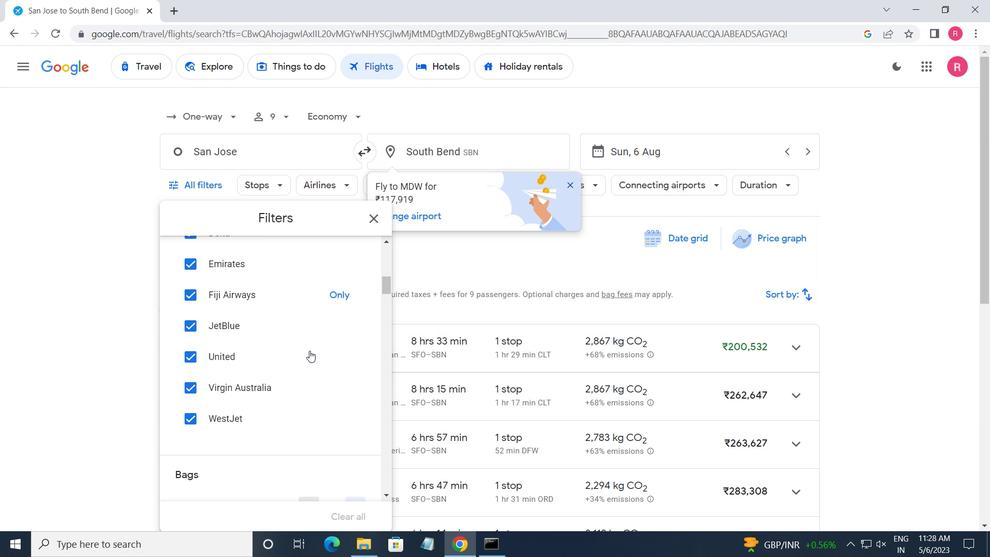 
Action: Mouse moved to (309, 348)
Screenshot: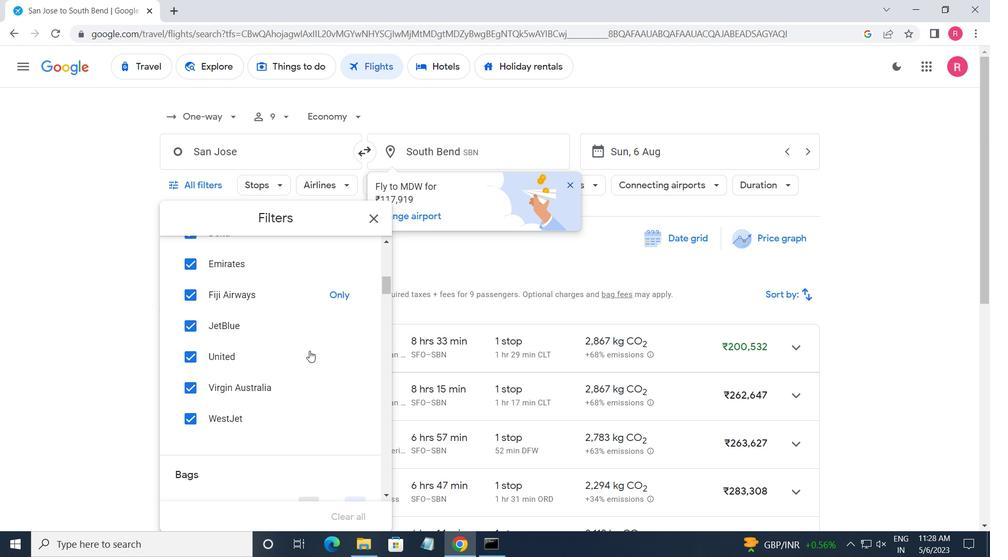 
Action: Mouse scrolled (309, 349) with delta (0, 0)
Screenshot: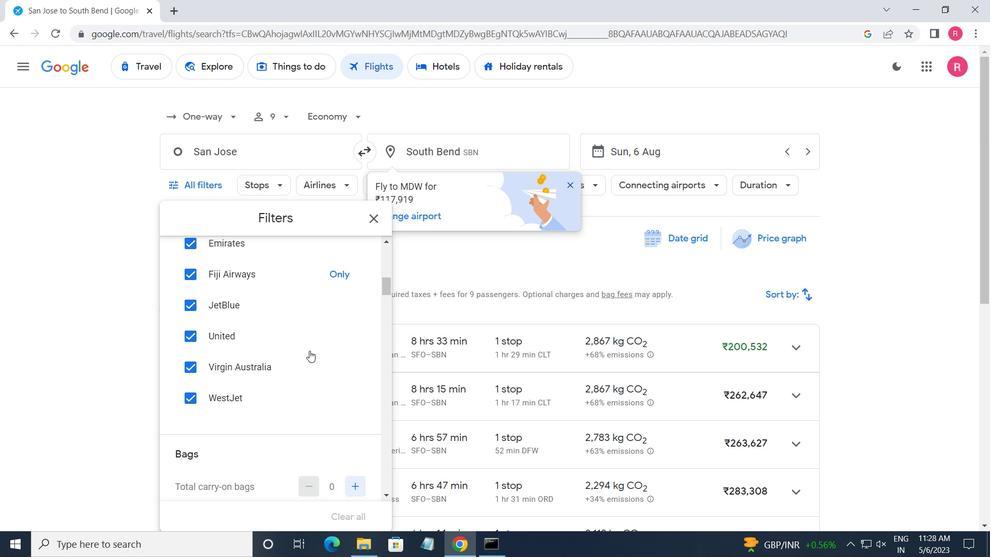 
Action: Mouse scrolled (309, 349) with delta (0, 0)
Screenshot: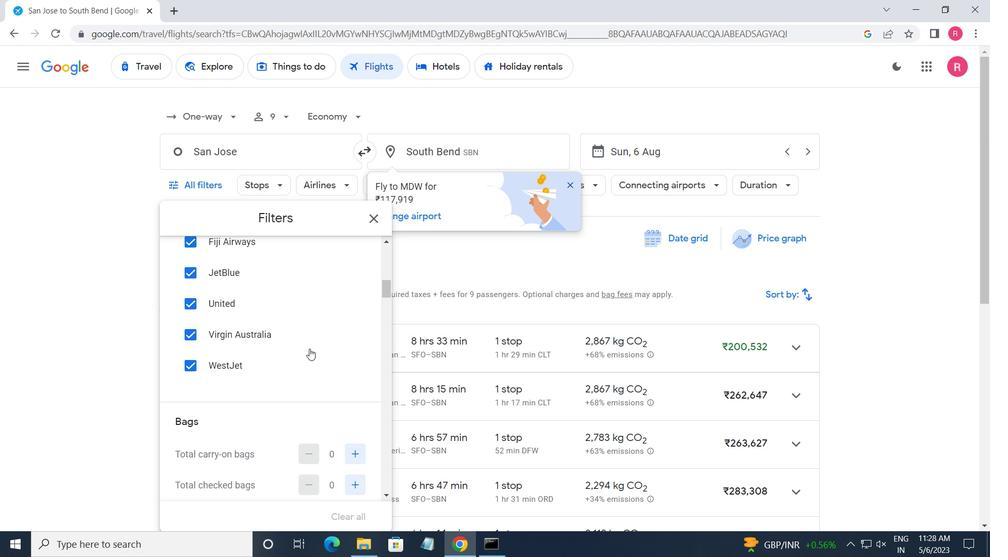 
Action: Mouse moved to (309, 346)
Screenshot: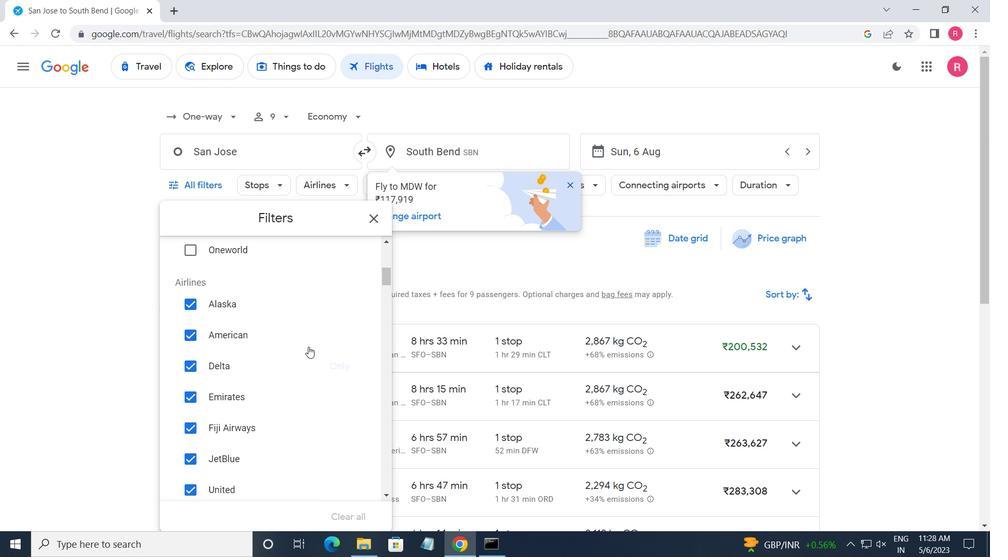 
Action: Mouse scrolled (309, 346) with delta (0, 0)
Screenshot: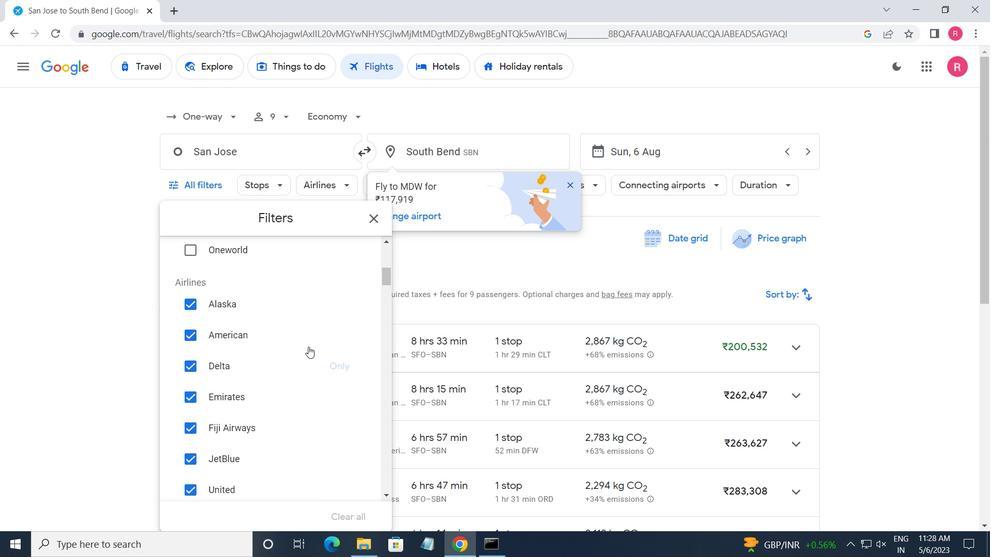 
Action: Mouse moved to (309, 345)
Screenshot: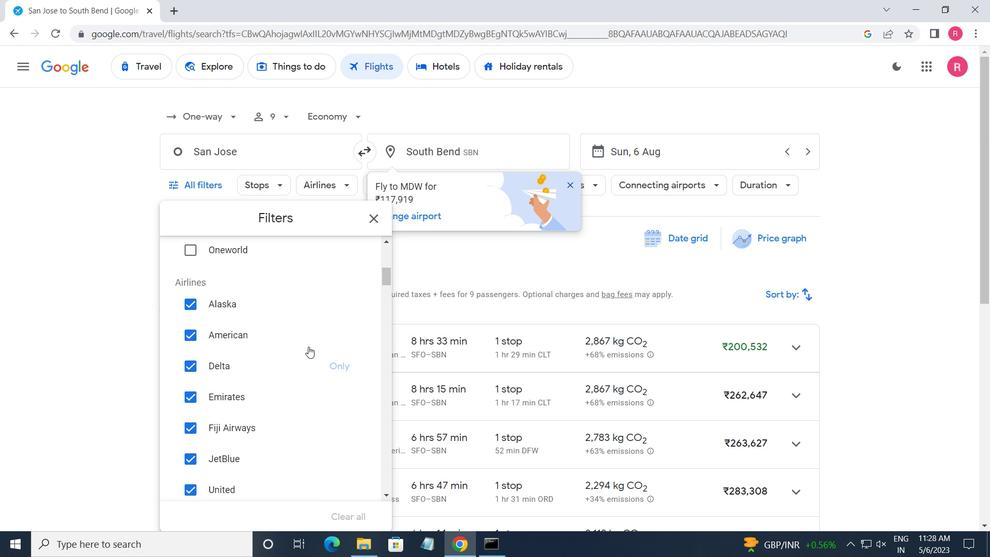 
Action: Mouse scrolled (309, 346) with delta (0, 0)
Screenshot: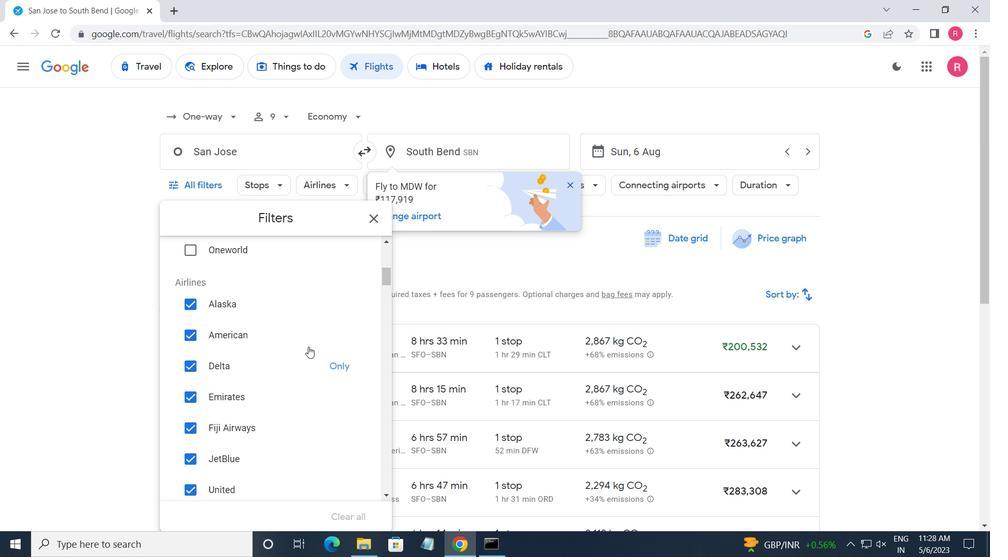 
Action: Mouse moved to (352, 265)
Screenshot: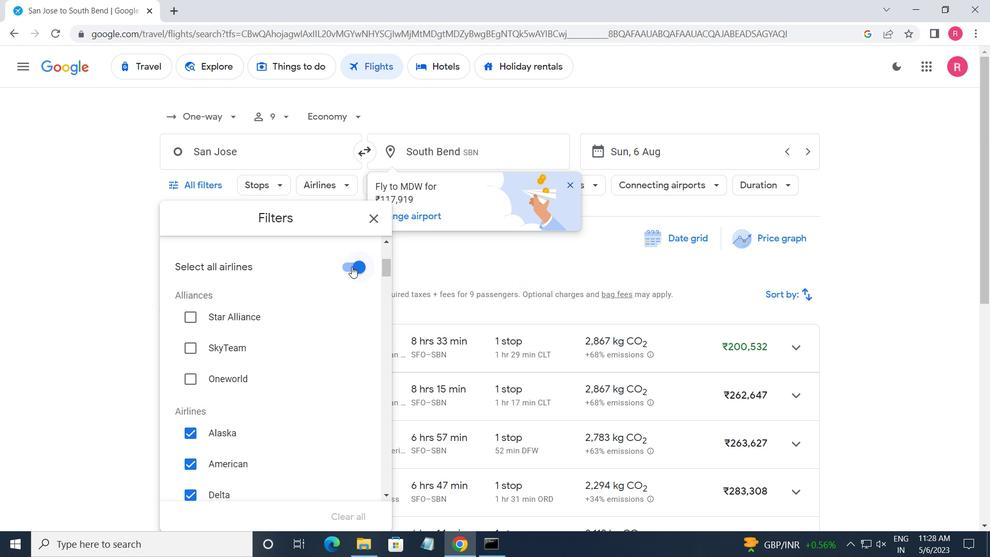 
Action: Mouse pressed left at (352, 265)
Screenshot: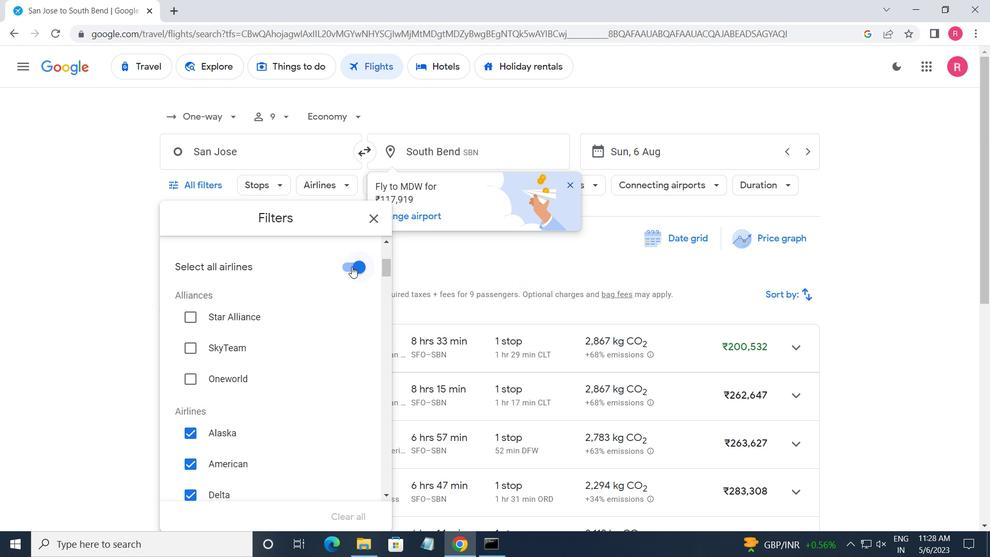 
Action: Mouse moved to (338, 351)
Screenshot: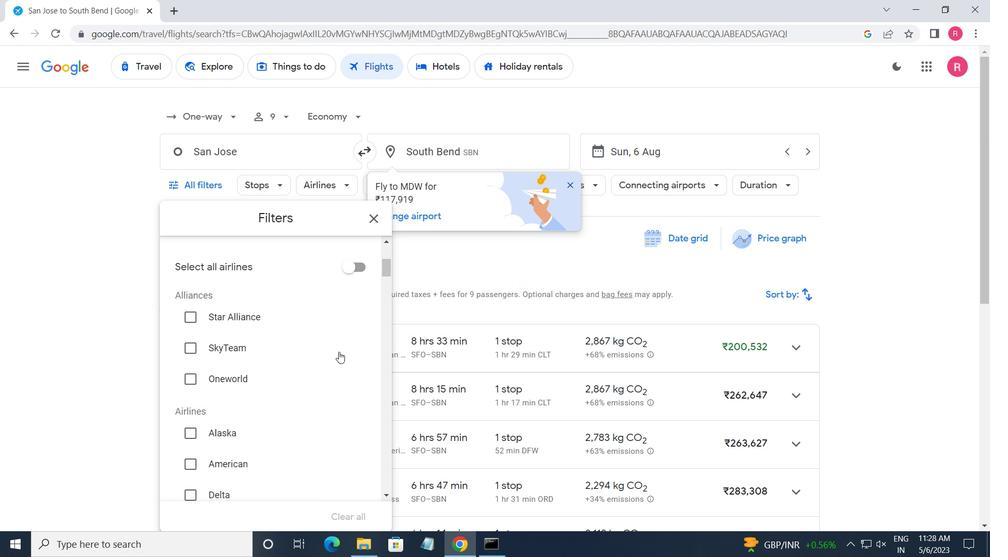 
Action: Mouse scrolled (338, 351) with delta (0, 0)
Screenshot: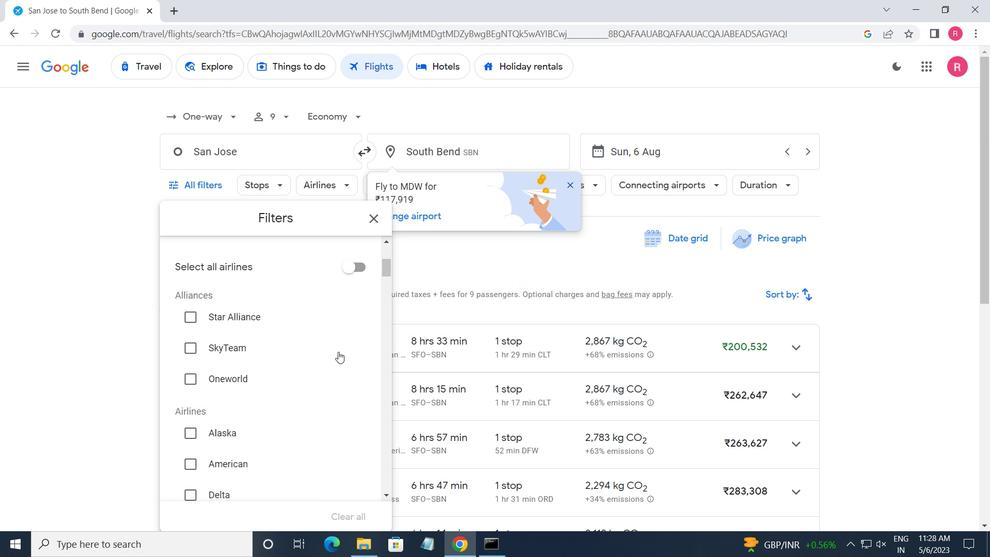 
Action: Mouse scrolled (338, 351) with delta (0, 0)
Screenshot: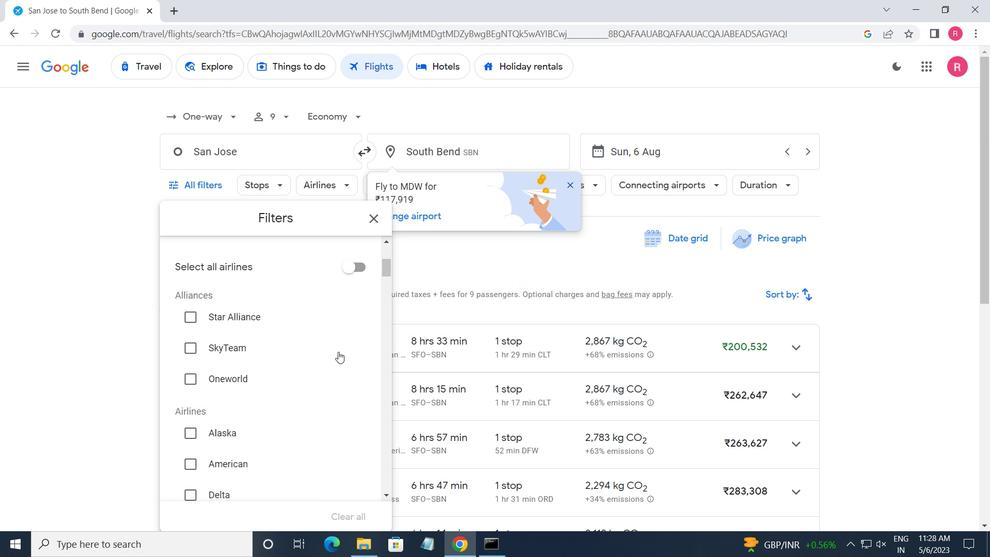 
Action: Mouse scrolled (338, 351) with delta (0, 0)
Screenshot: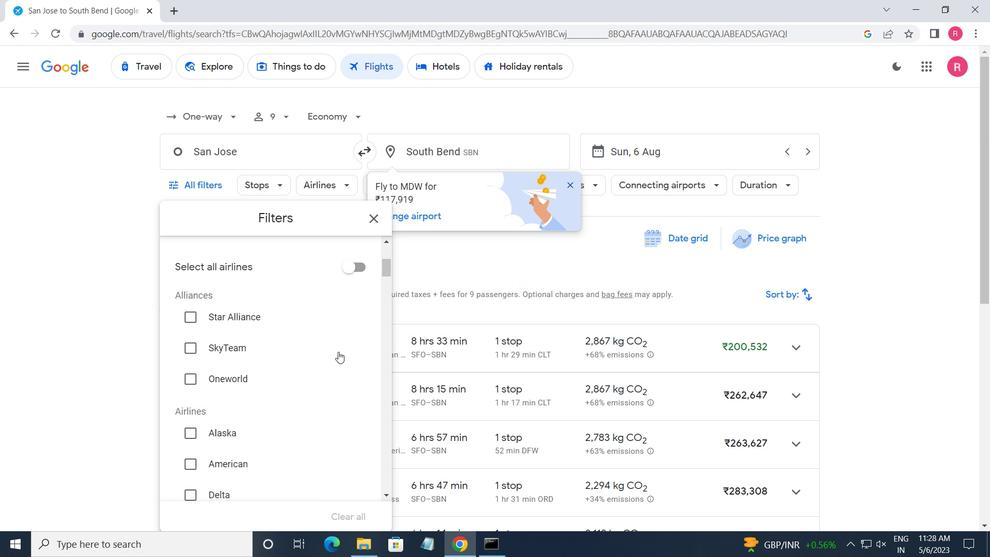 
Action: Mouse scrolled (338, 351) with delta (0, 0)
Screenshot: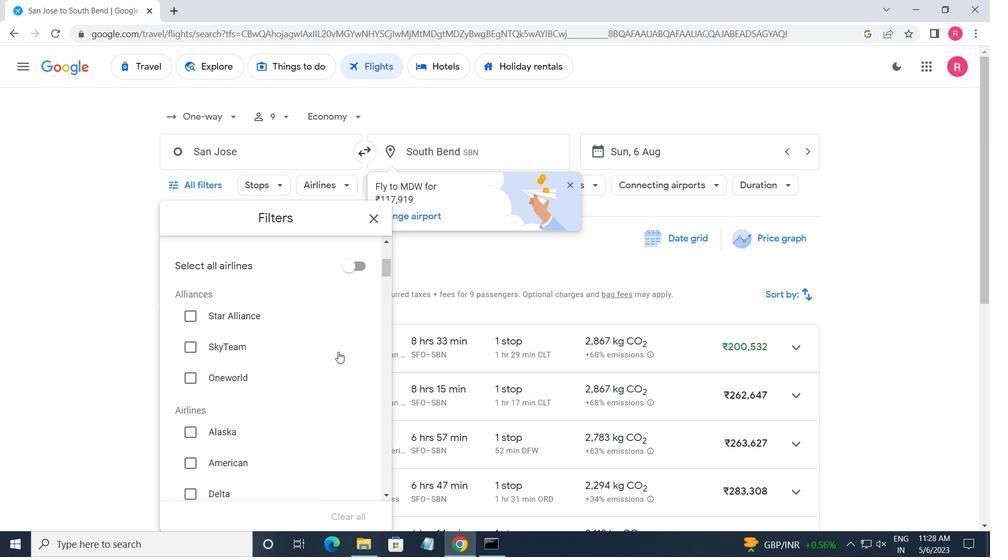 
Action: Mouse scrolled (338, 351) with delta (0, 0)
Screenshot: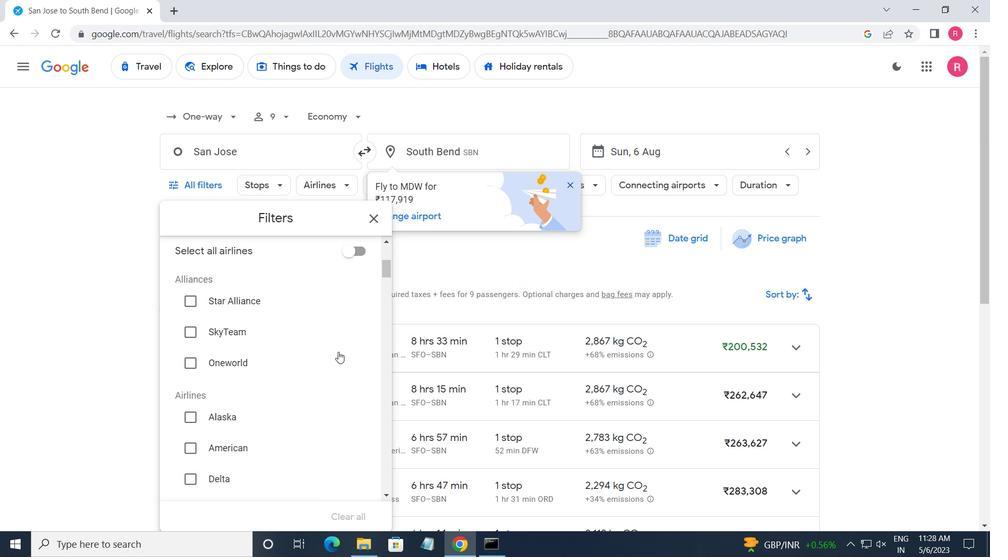 
Action: Mouse scrolled (338, 351) with delta (0, 0)
Screenshot: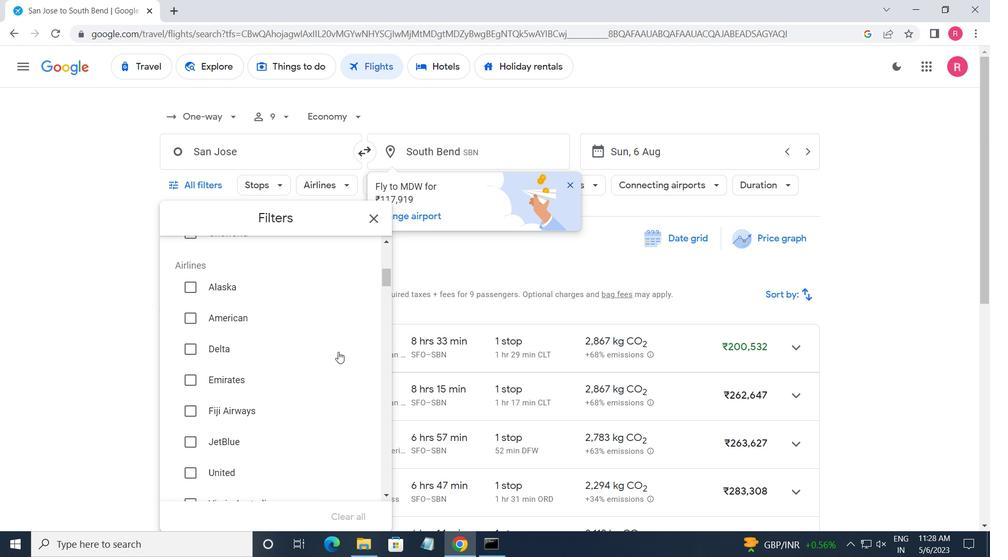 
Action: Mouse moved to (350, 379)
Screenshot: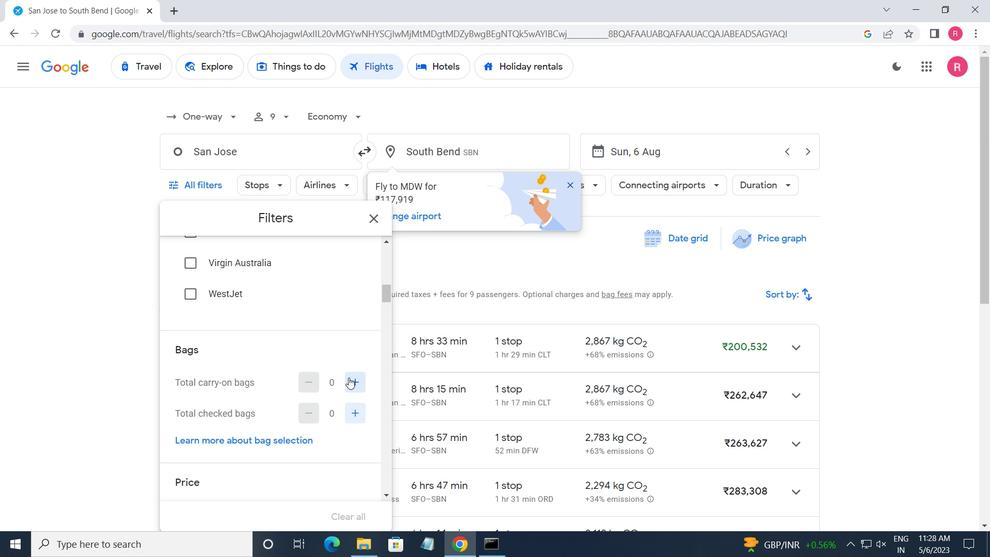 
Action: Mouse pressed left at (350, 379)
Screenshot: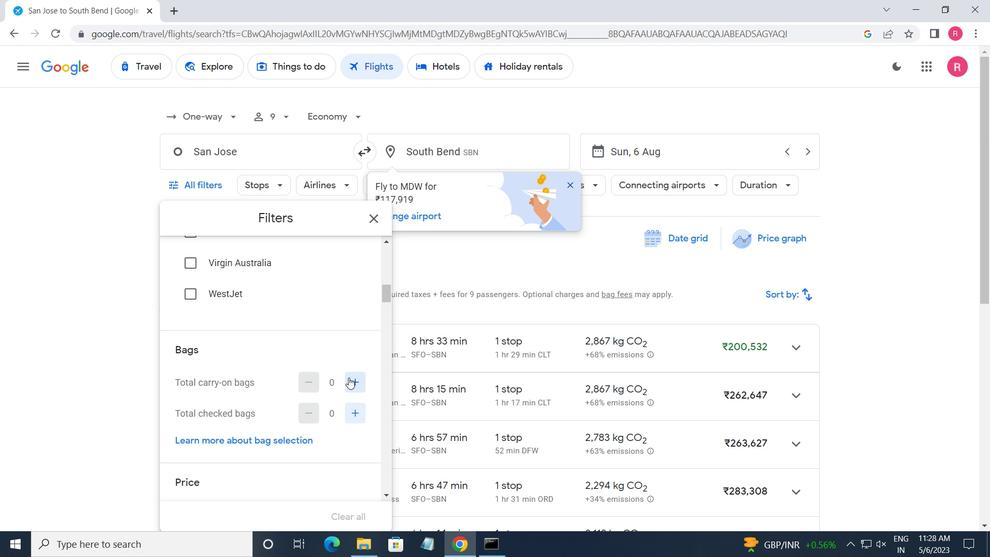 
Action: Mouse moved to (331, 357)
Screenshot: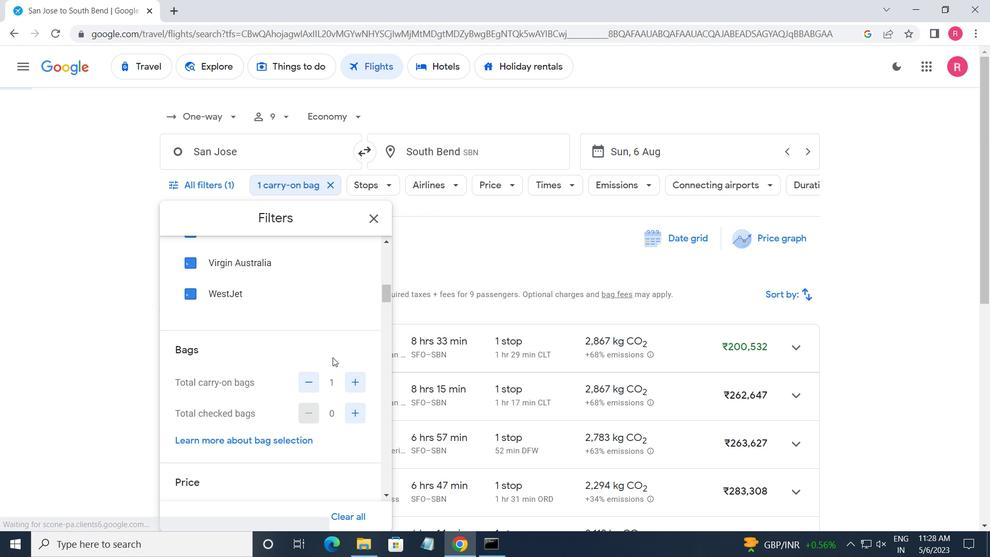 
Action: Mouse scrolled (331, 356) with delta (0, 0)
Screenshot: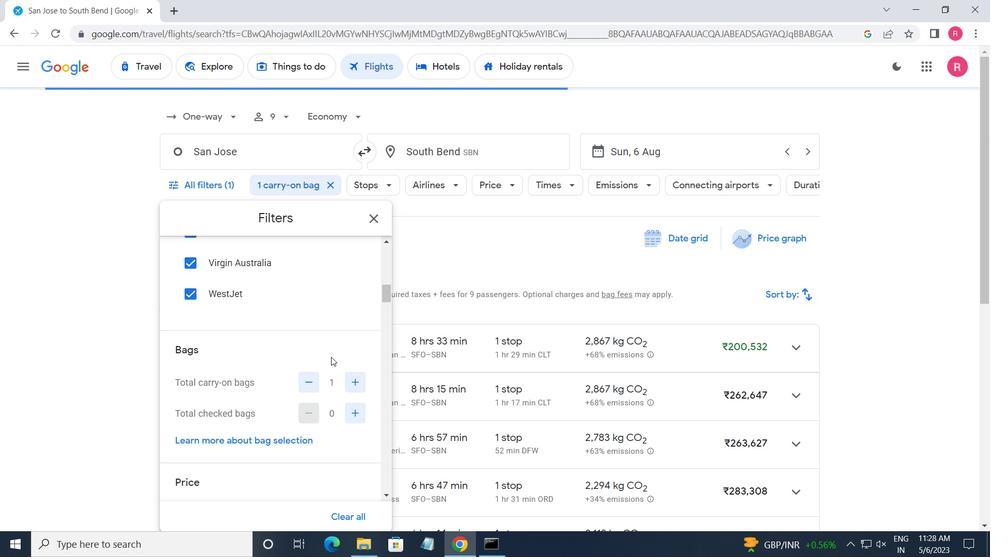 
Action: Mouse scrolled (331, 356) with delta (0, 0)
Screenshot: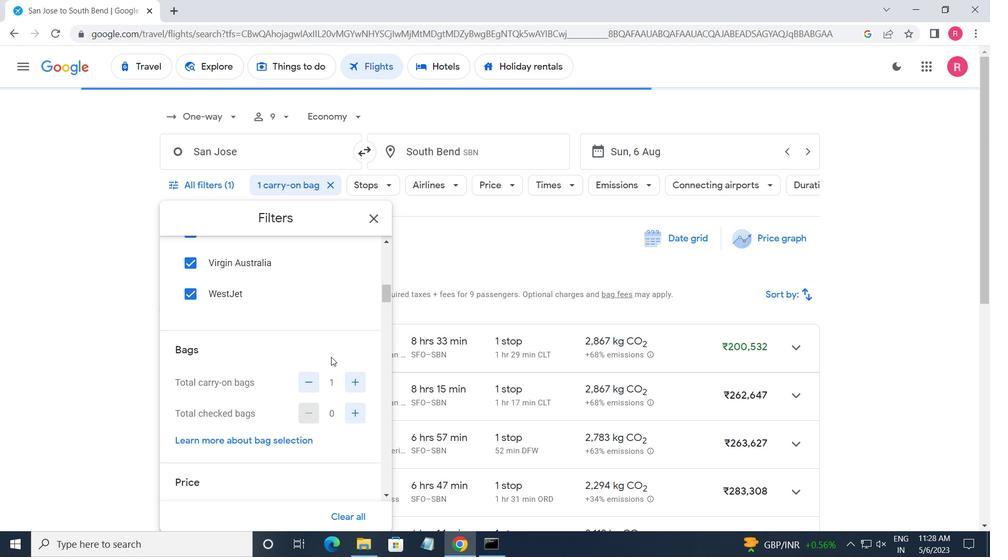 
Action: Mouse moved to (362, 417)
Screenshot: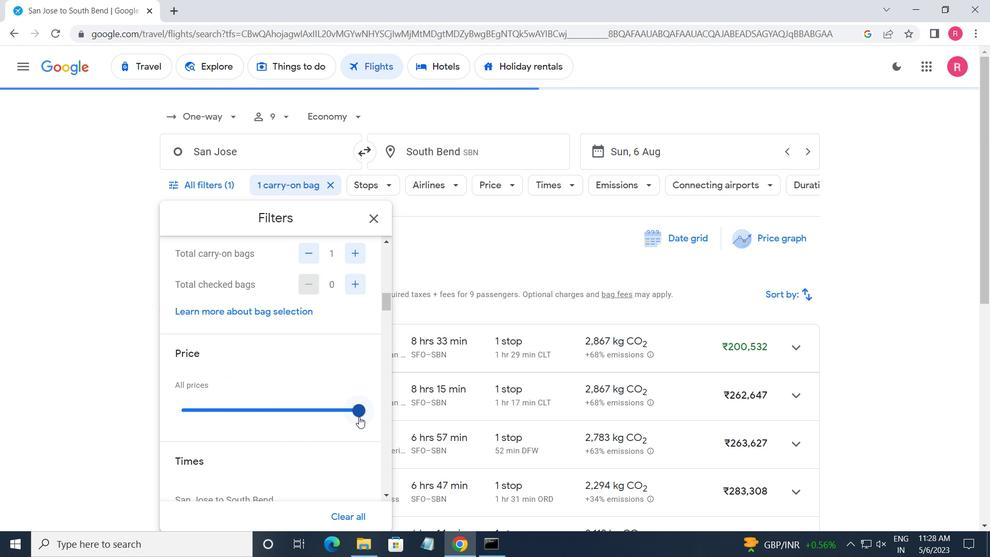 
Action: Mouse pressed left at (362, 417)
Screenshot: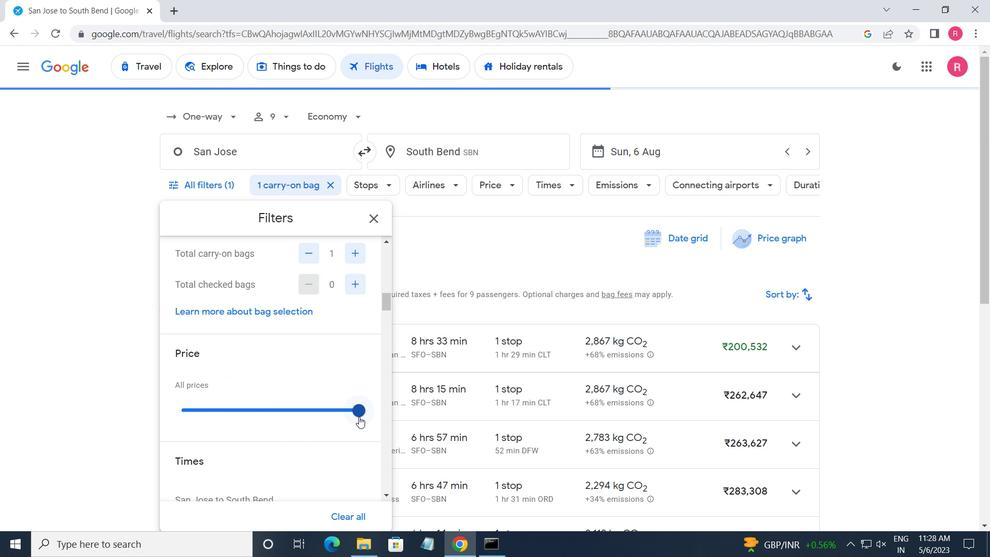 
Action: Mouse moved to (255, 402)
Screenshot: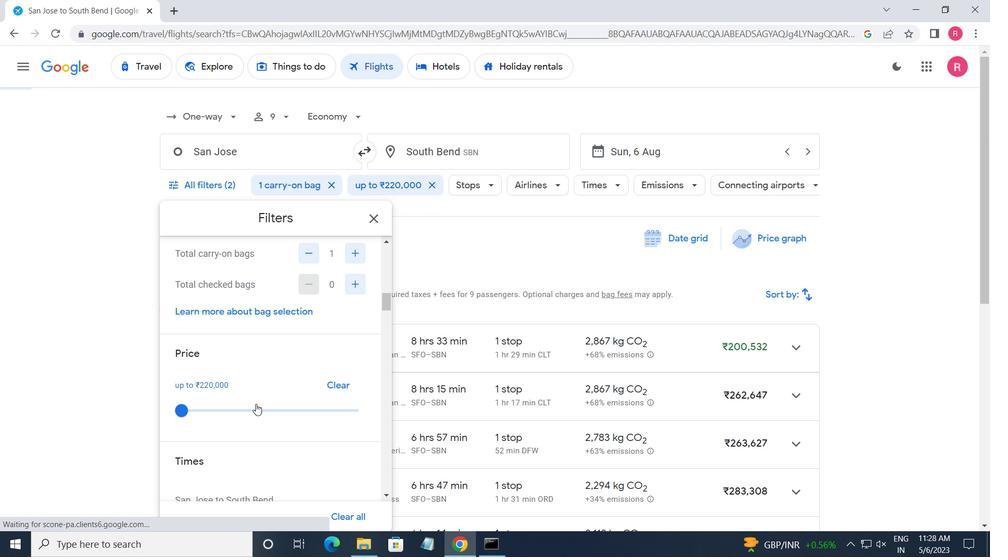 
Action: Mouse scrolled (255, 402) with delta (0, 0)
Screenshot: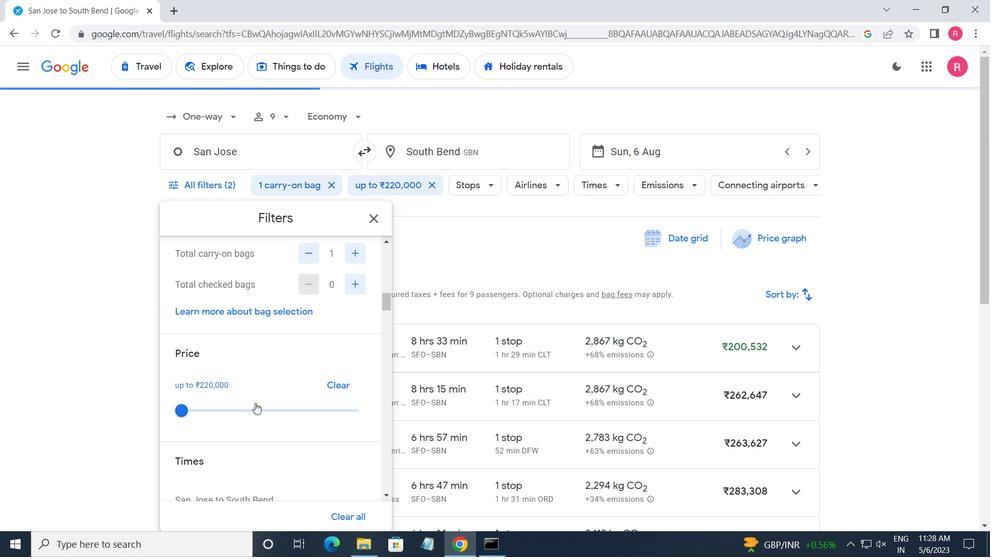 
Action: Mouse scrolled (255, 402) with delta (0, 0)
Screenshot: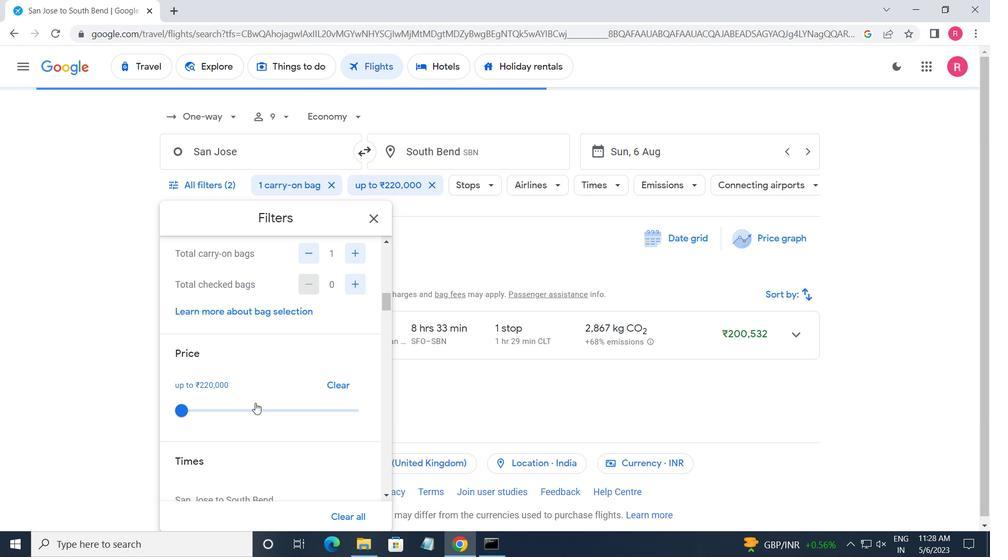
Action: Mouse moved to (176, 429)
Screenshot: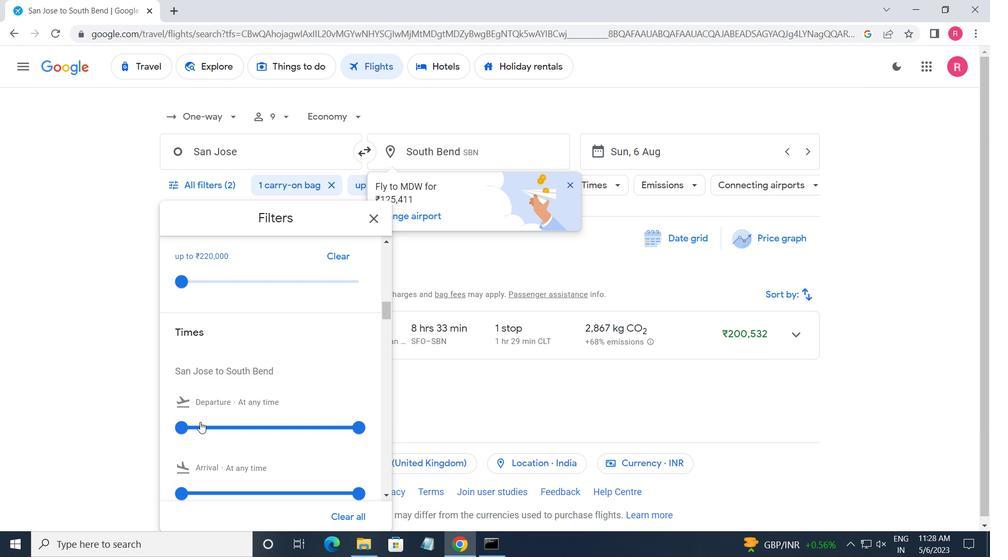 
Action: Mouse pressed left at (176, 429)
Screenshot: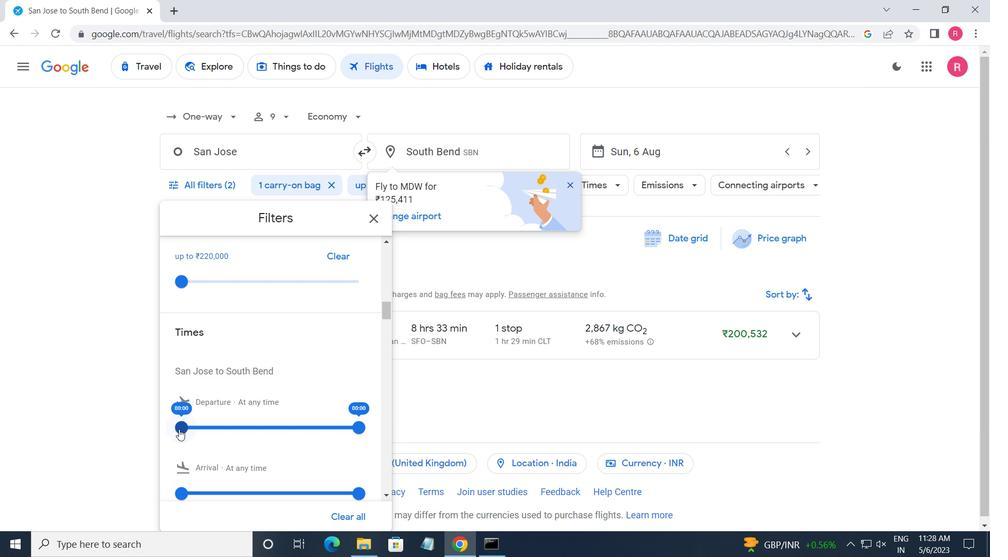 
Action: Mouse moved to (370, 221)
Screenshot: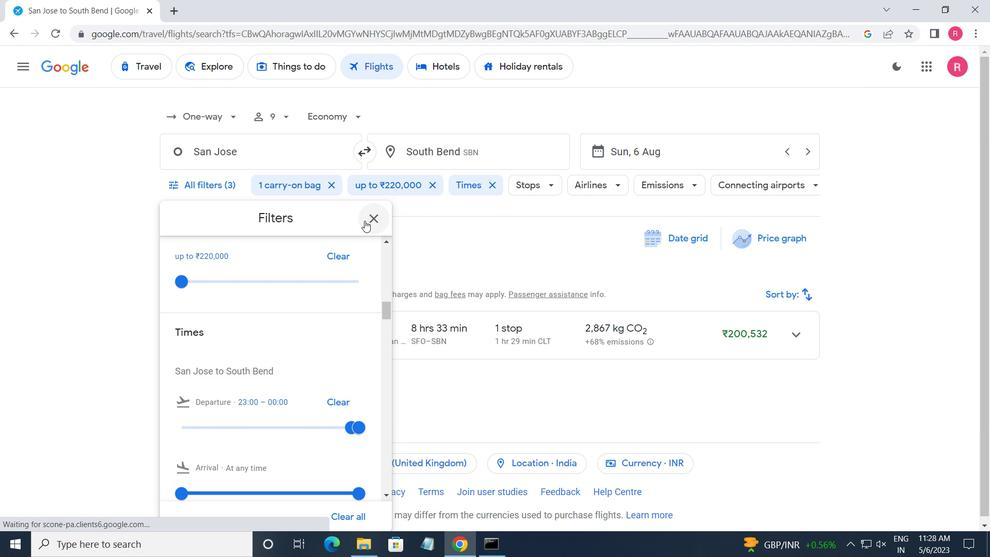 
Action: Mouse pressed left at (370, 221)
Screenshot: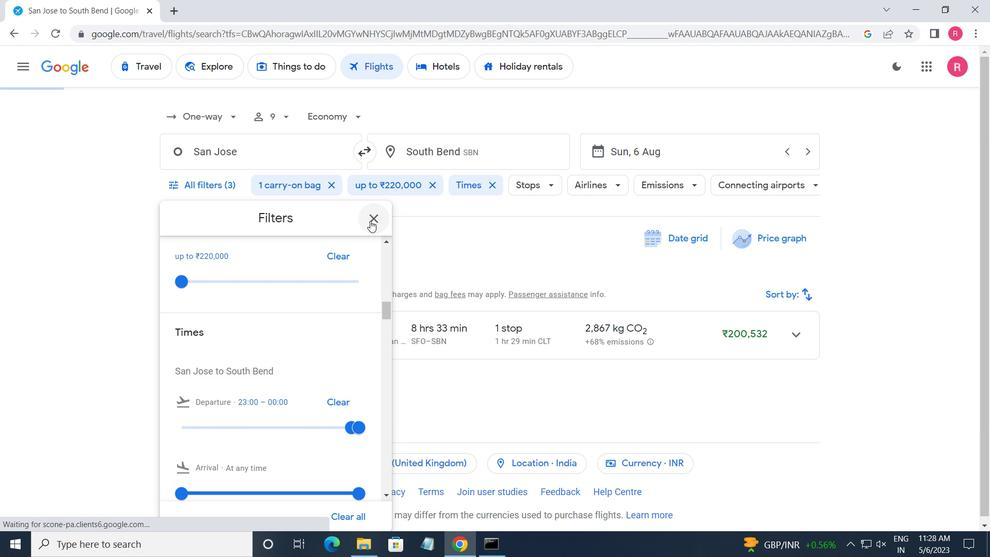 
